 Task: Select the es2015 option in the target.
Action: Mouse moved to (23, 682)
Screenshot: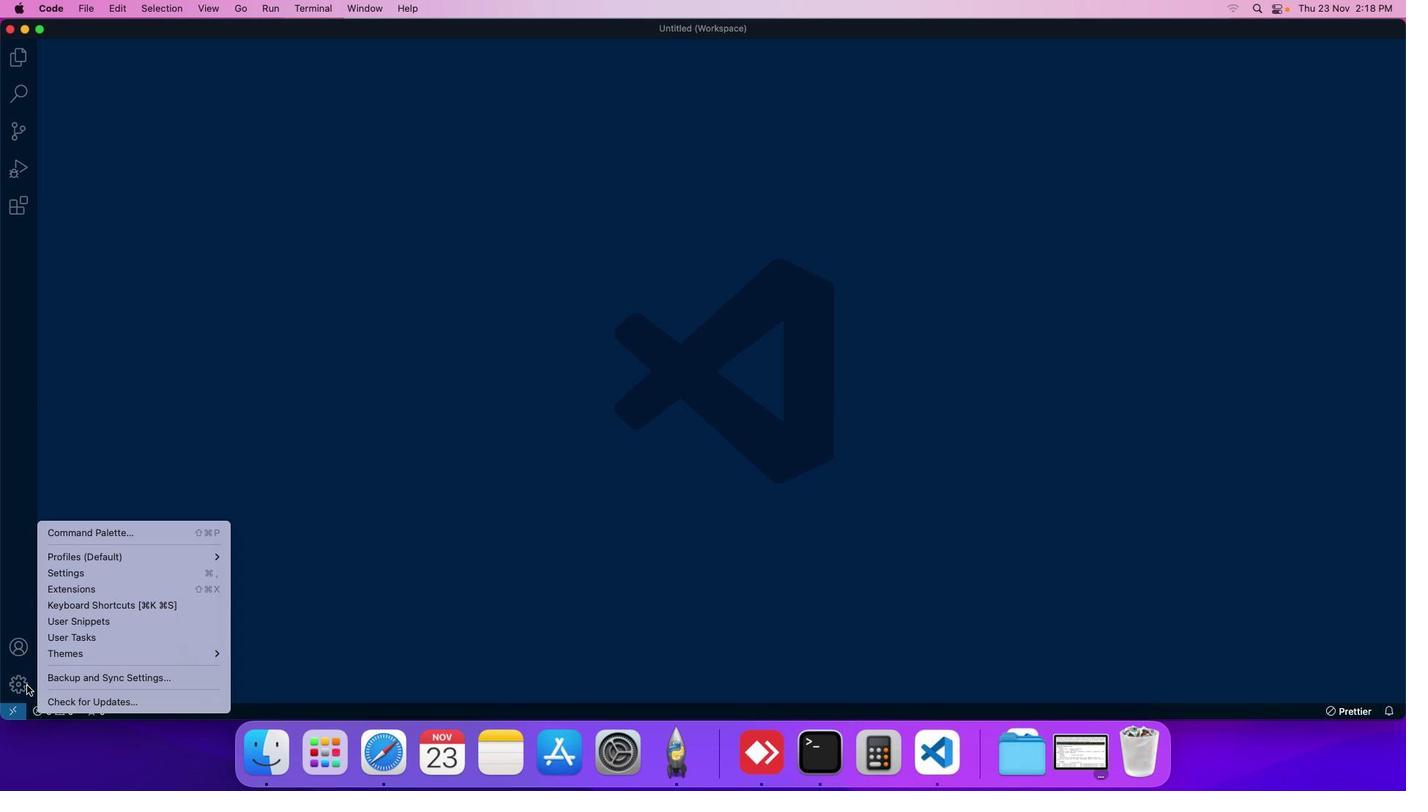
Action: Mouse pressed left at (23, 682)
Screenshot: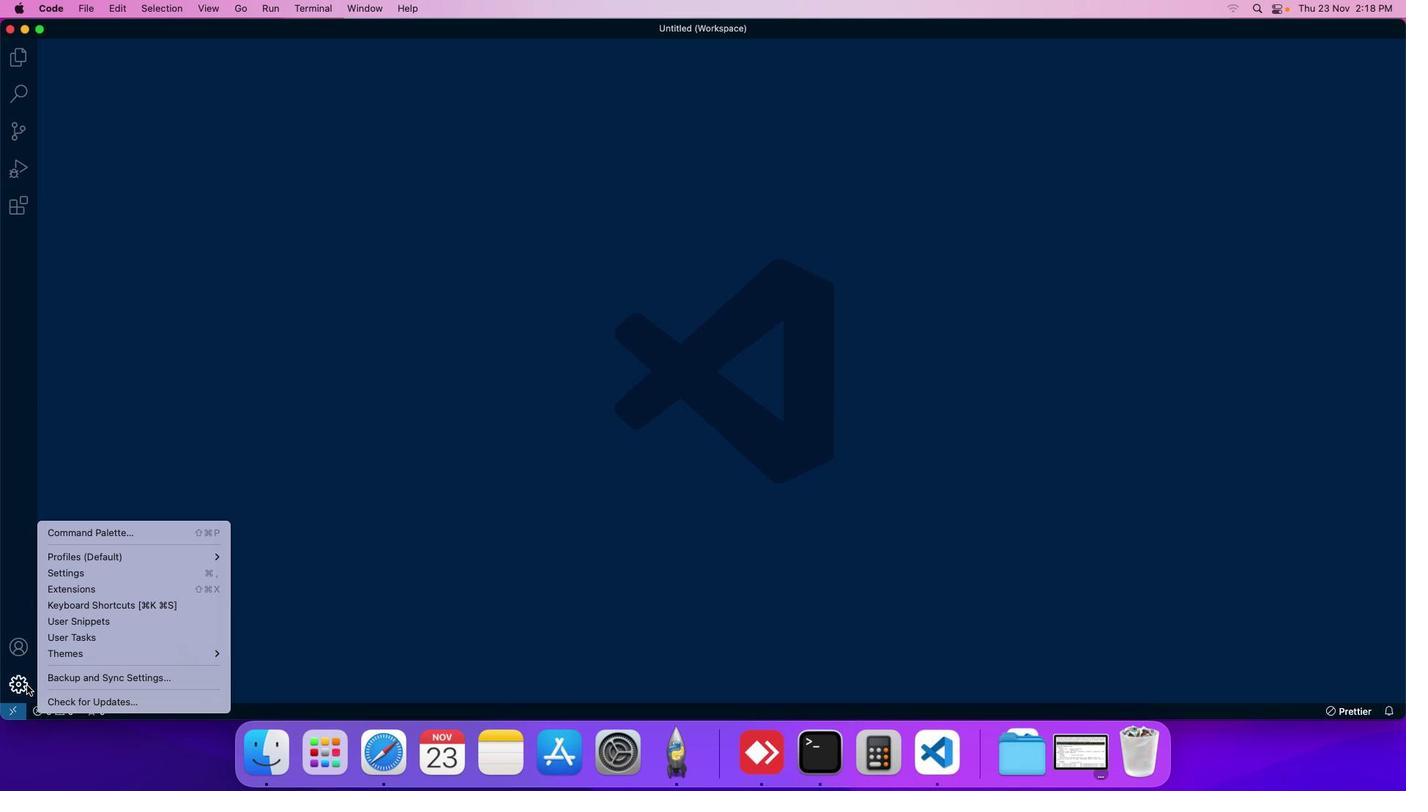 
Action: Mouse moved to (72, 567)
Screenshot: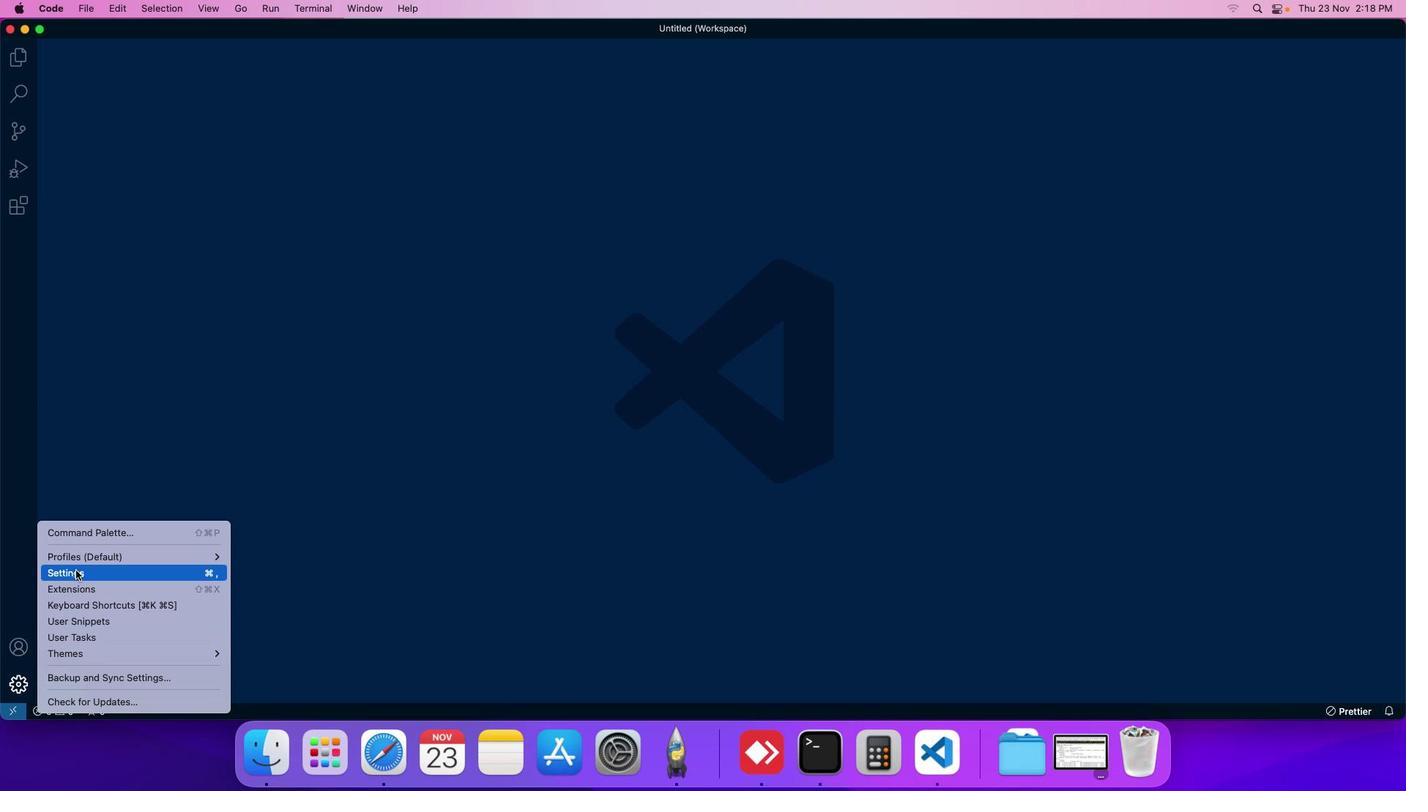 
Action: Mouse pressed left at (72, 567)
Screenshot: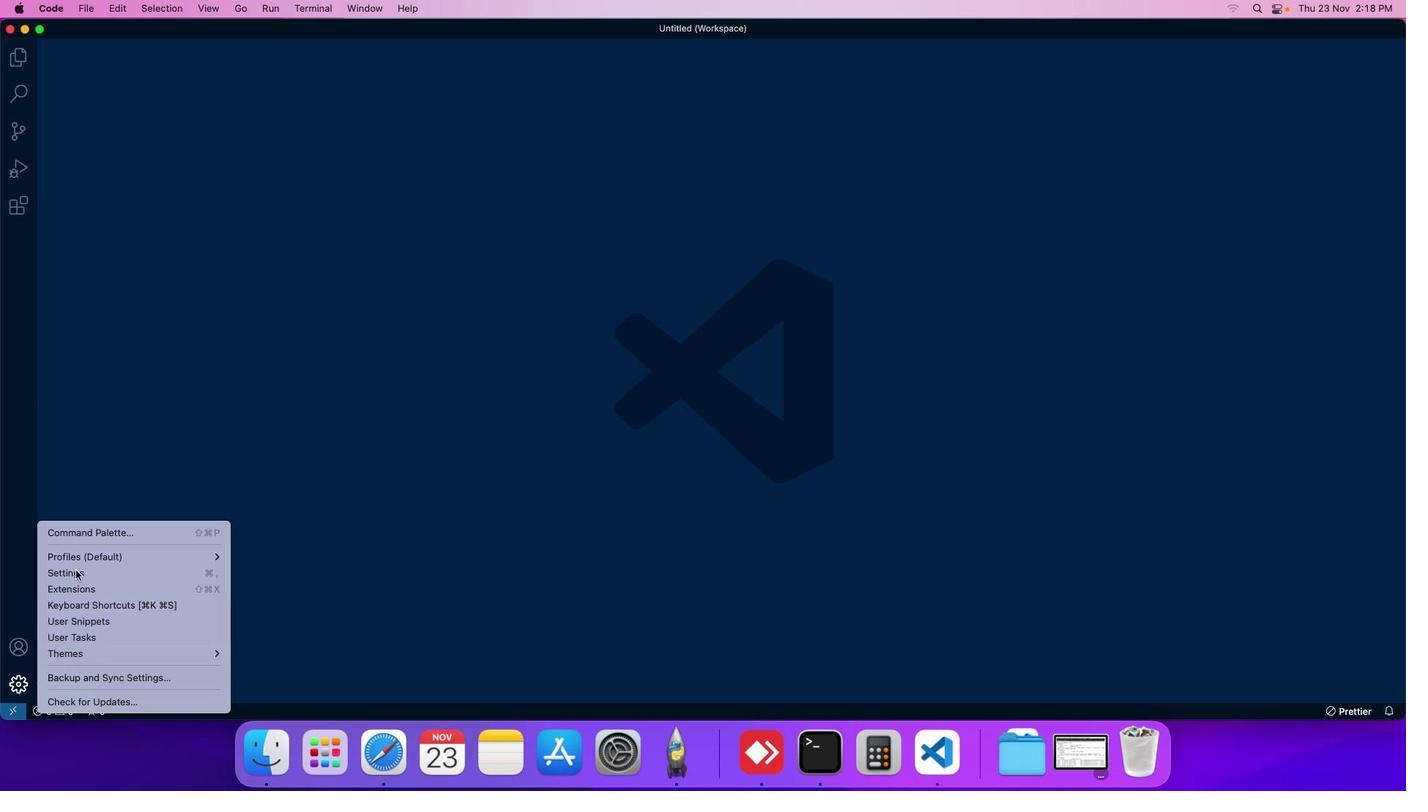 
Action: Mouse moved to (334, 101)
Screenshot: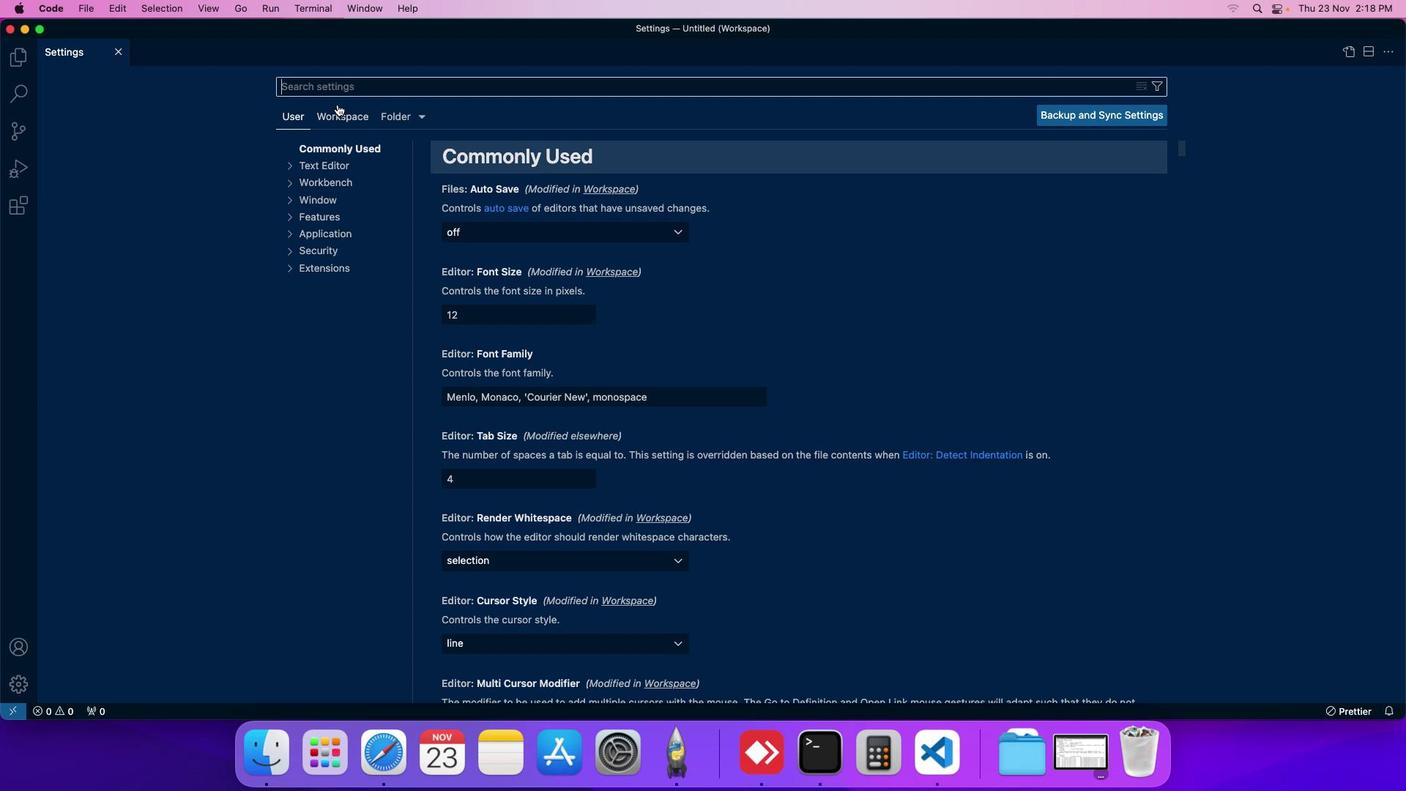 
Action: Mouse pressed left at (334, 101)
Screenshot: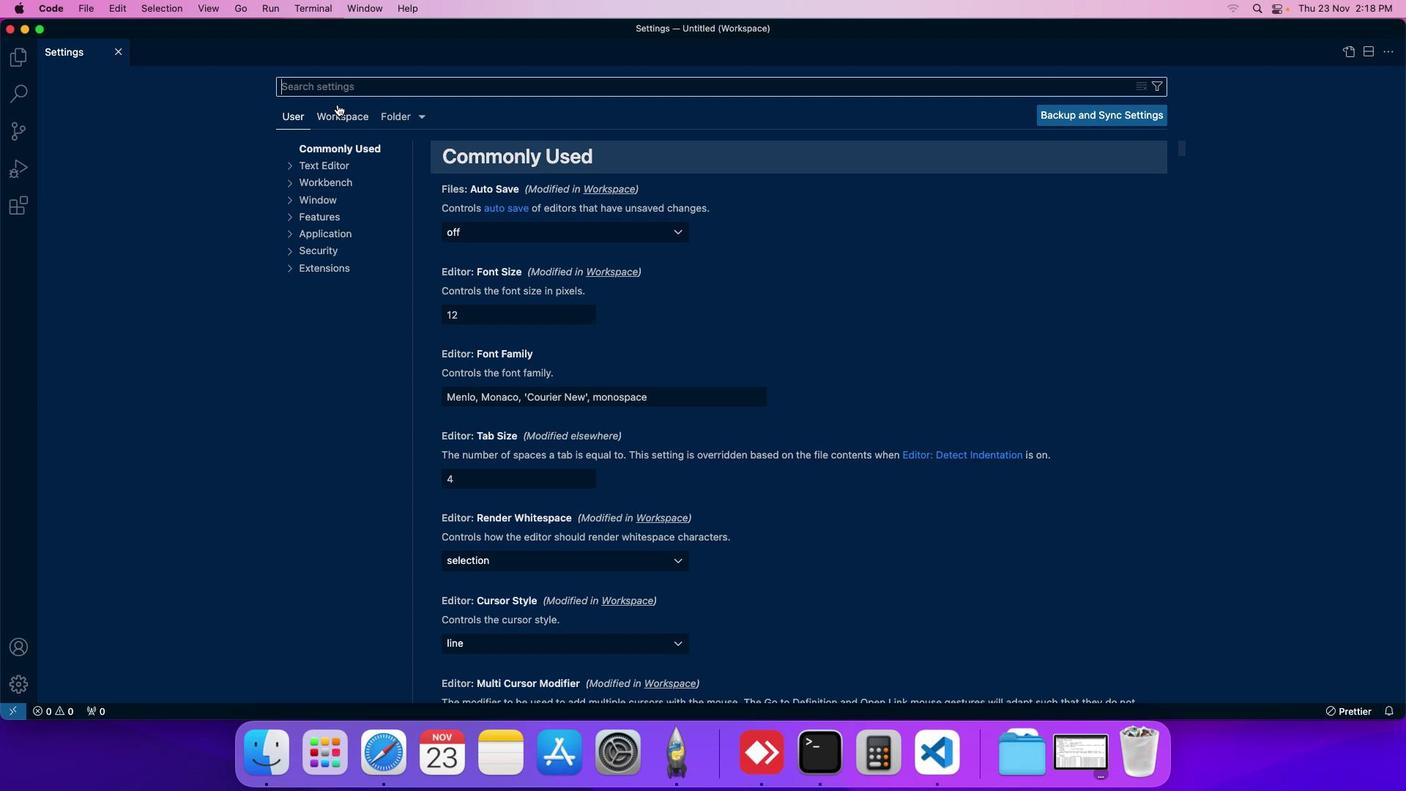 
Action: Mouse moved to (320, 246)
Screenshot: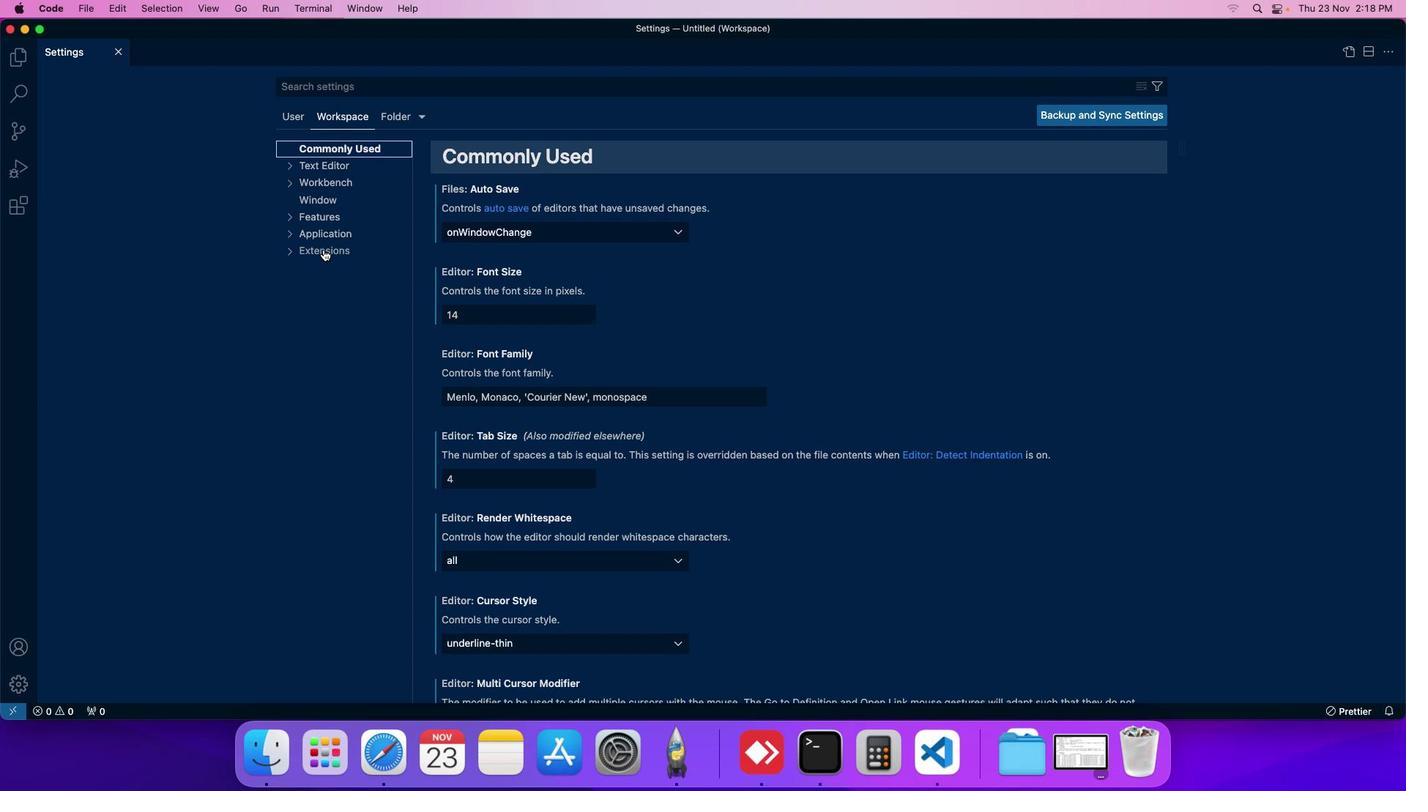 
Action: Mouse pressed left at (320, 246)
Screenshot: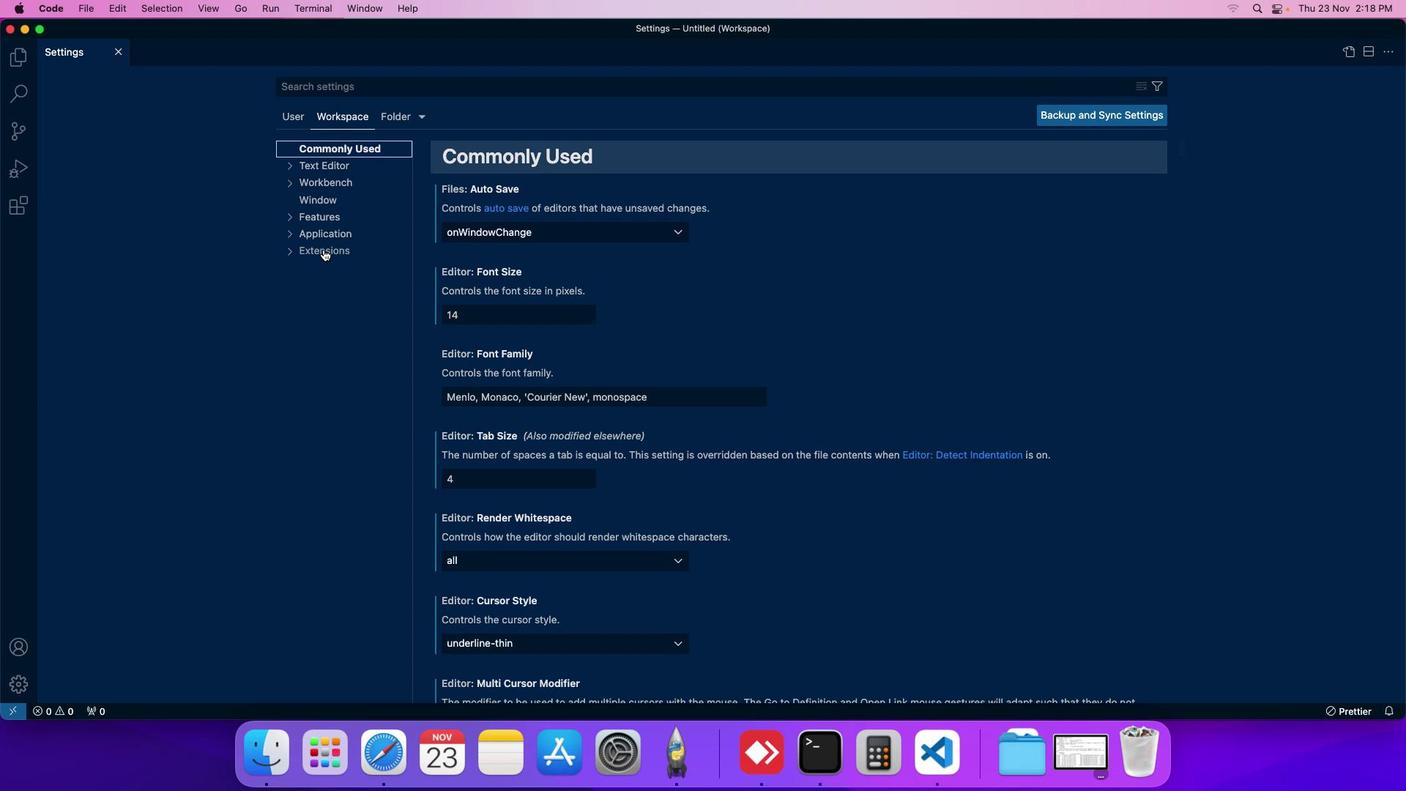 
Action: Mouse moved to (331, 621)
Screenshot: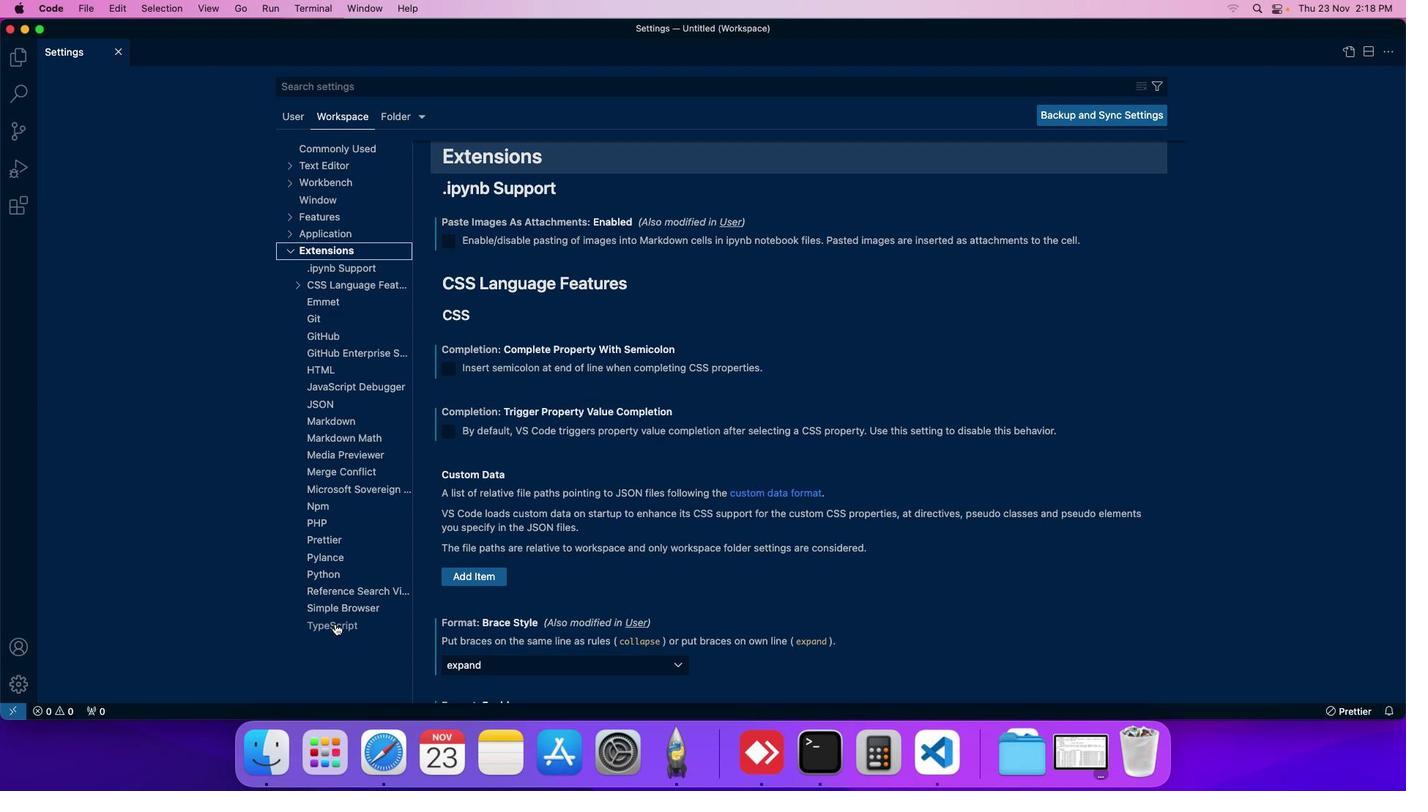 
Action: Mouse pressed left at (331, 621)
Screenshot: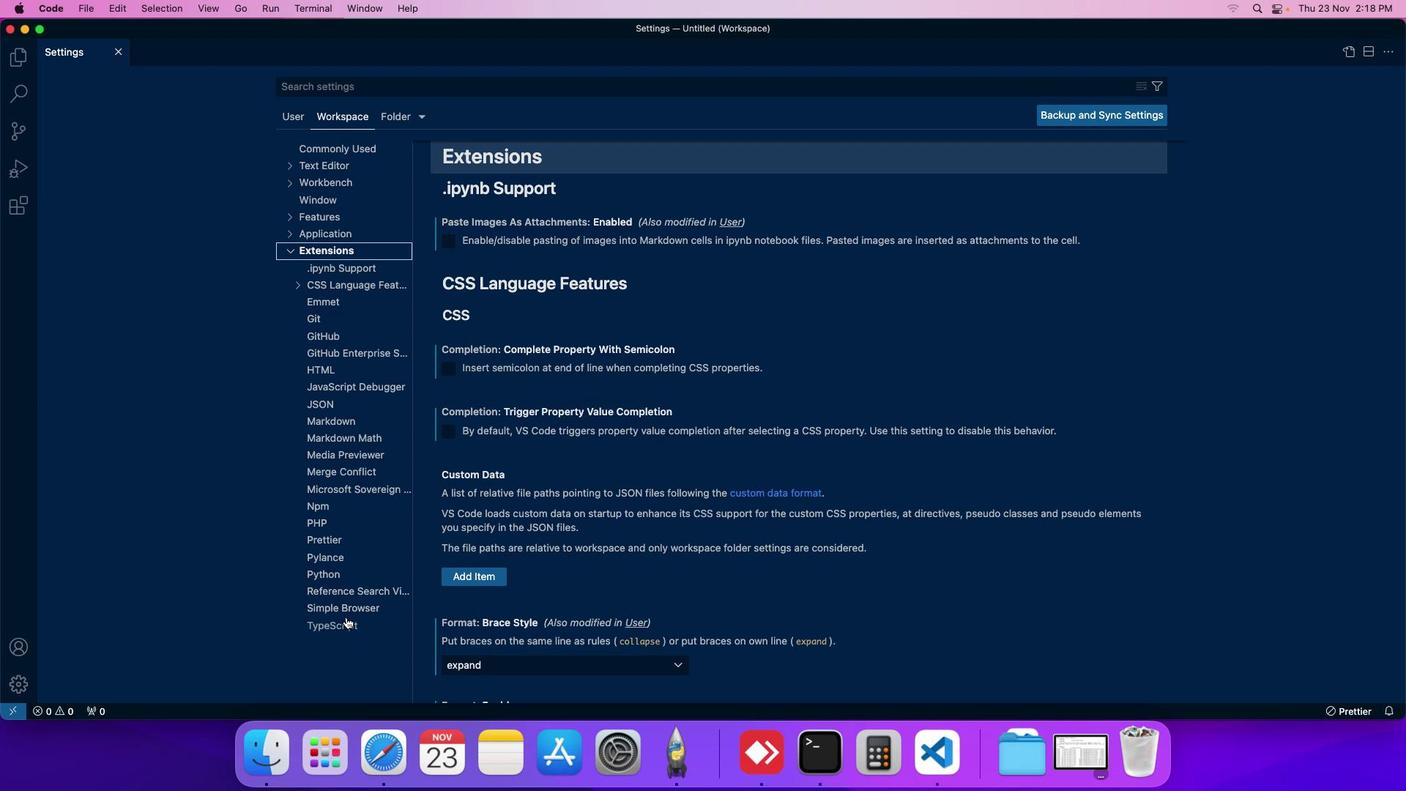 
Action: Mouse moved to (504, 596)
Screenshot: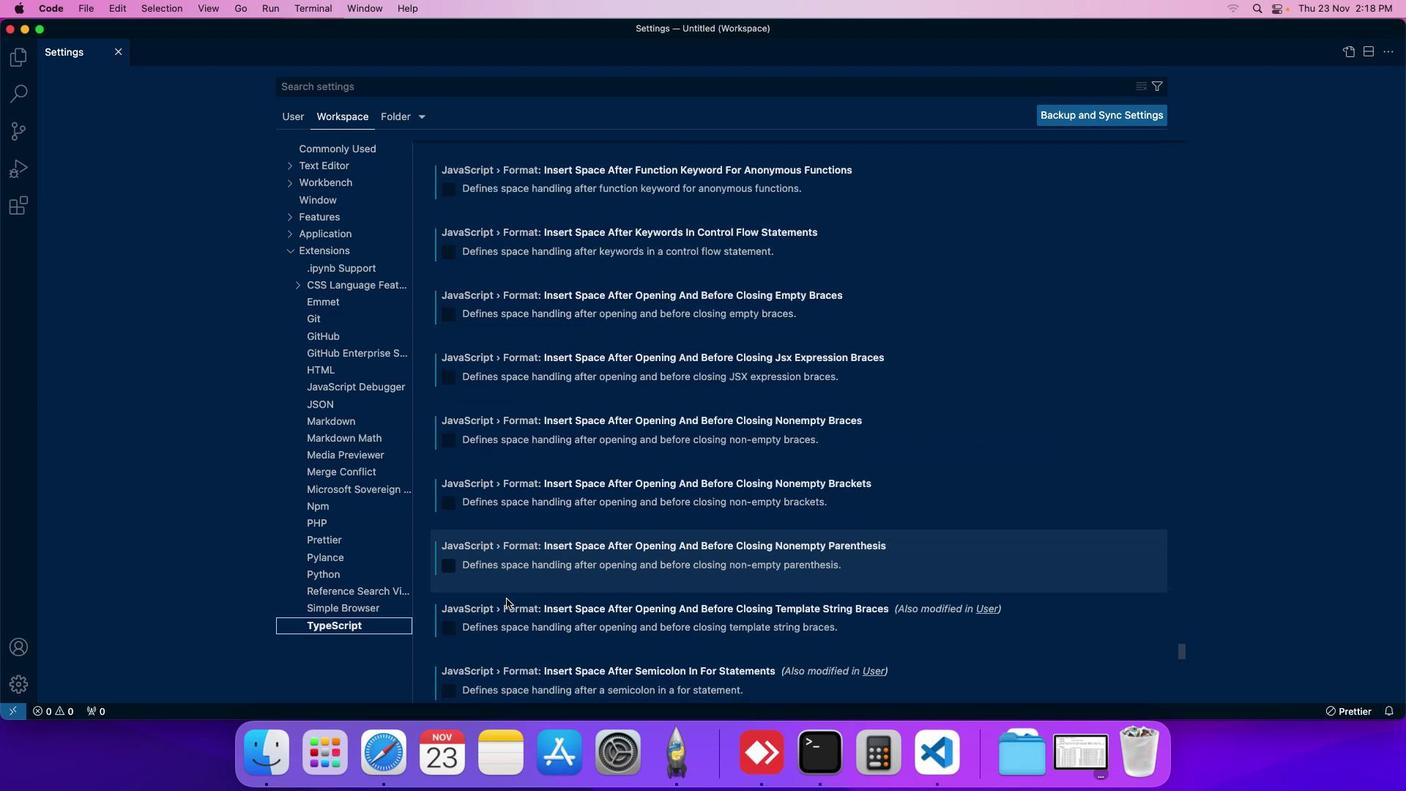 
Action: Mouse scrolled (504, 596) with delta (-2, -2)
Screenshot: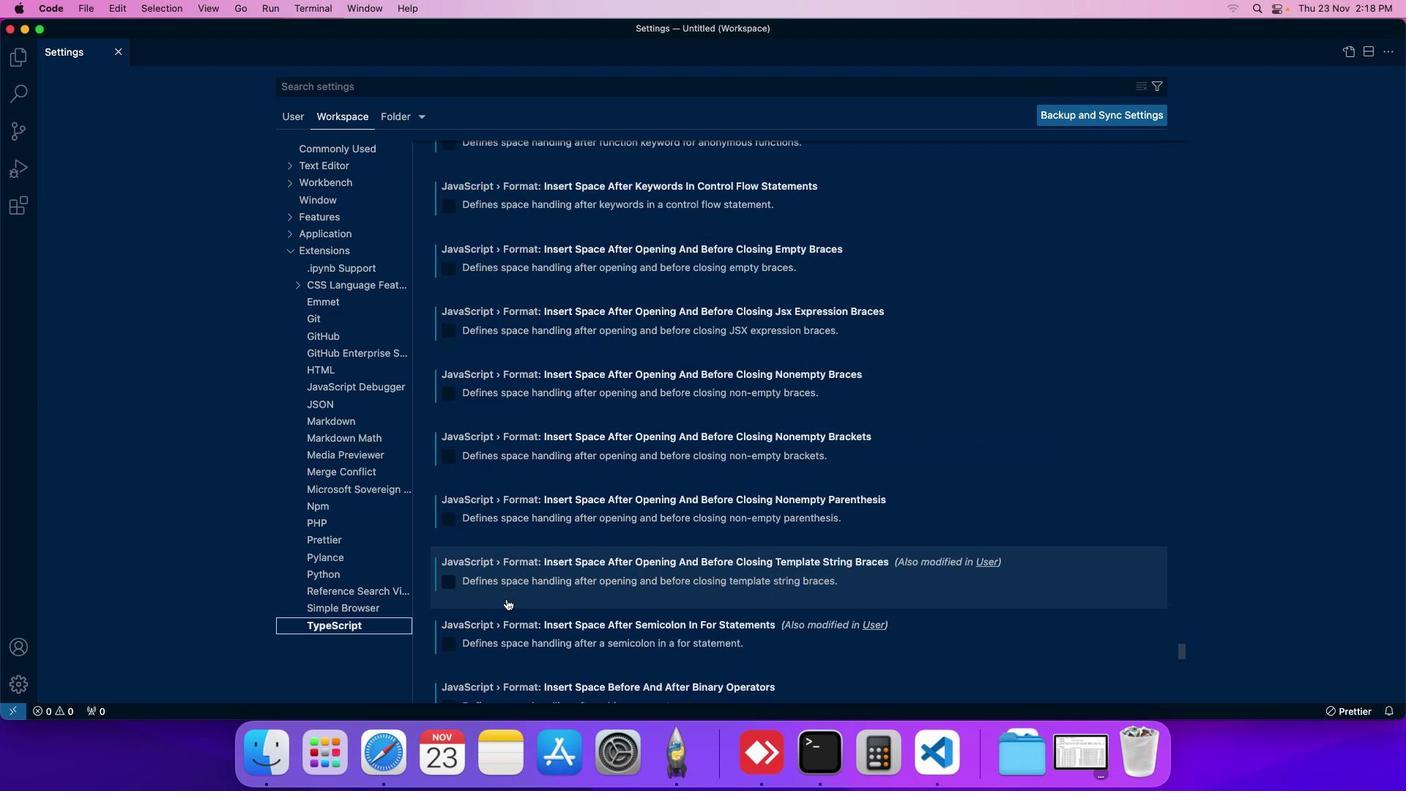 
Action: Mouse moved to (504, 595)
Screenshot: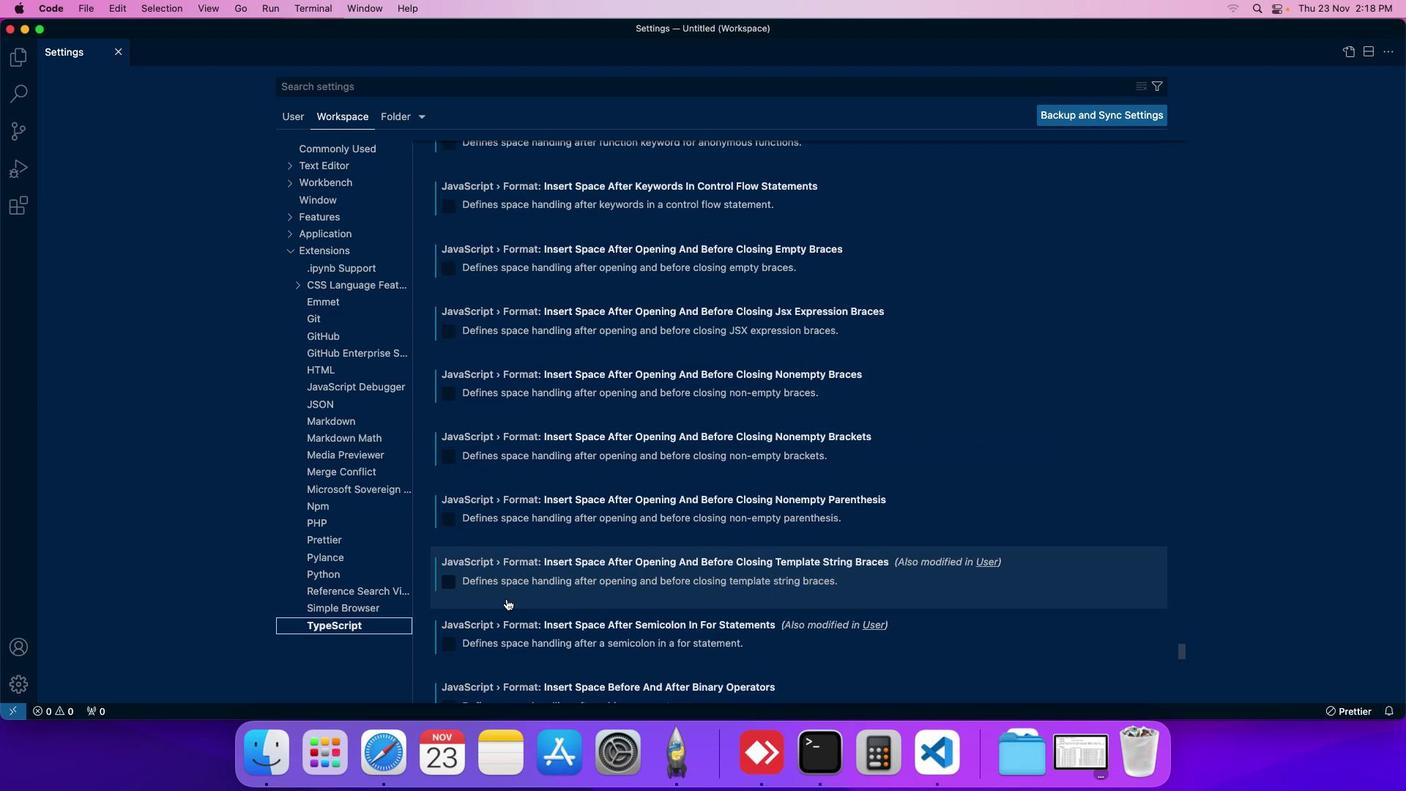 
Action: Mouse scrolled (504, 595) with delta (-2, -2)
Screenshot: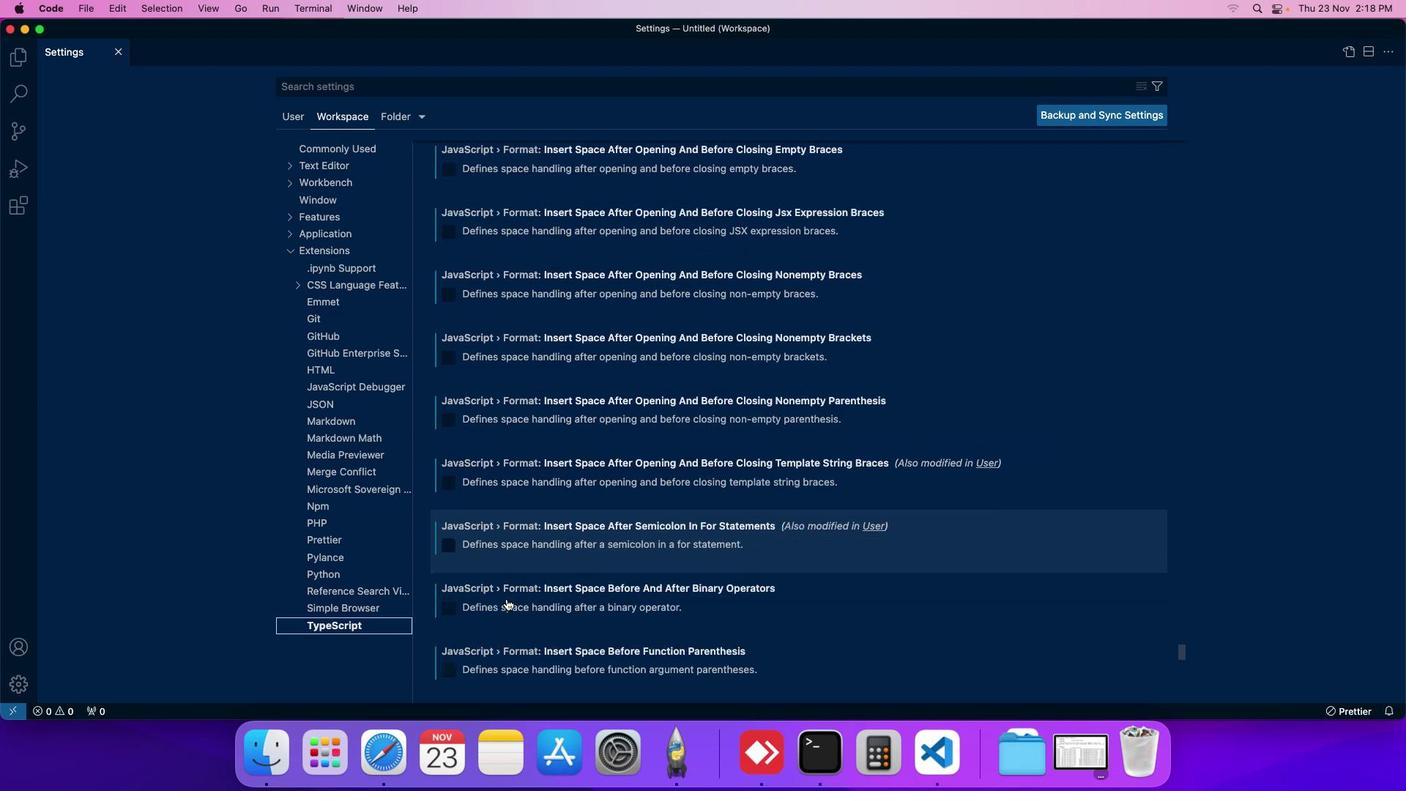 
Action: Mouse scrolled (504, 595) with delta (-2, -2)
Screenshot: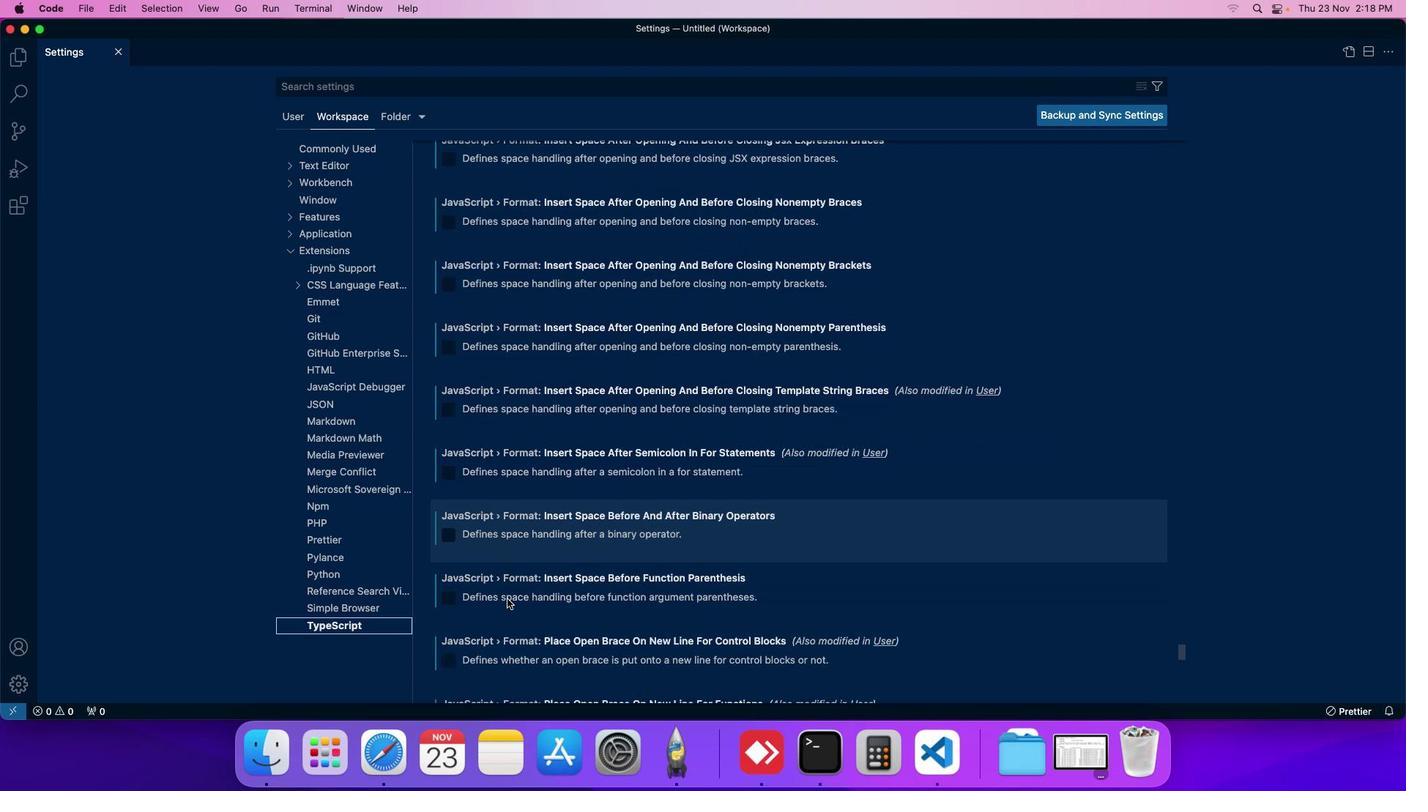 
Action: Mouse moved to (504, 594)
Screenshot: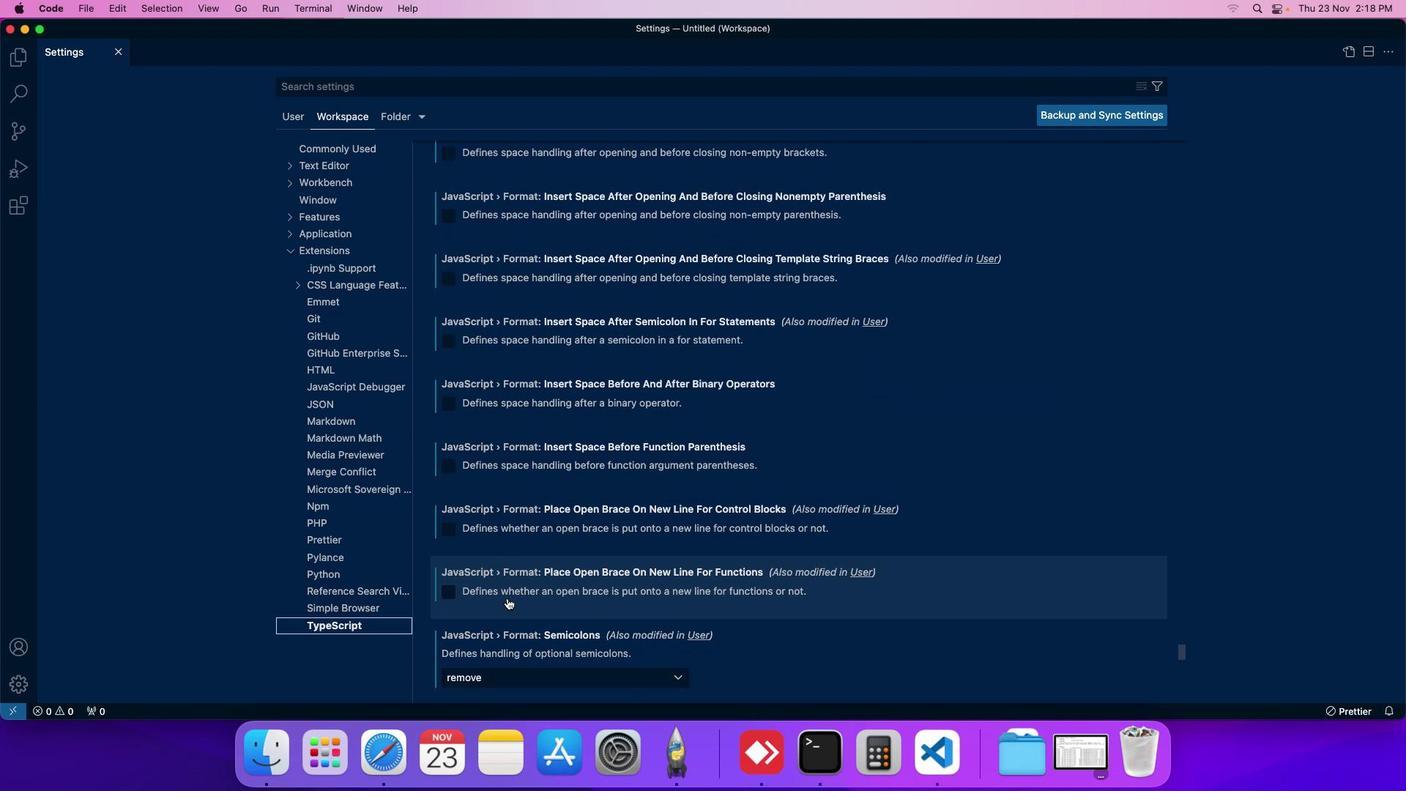 
Action: Mouse scrolled (504, 594) with delta (-2, -2)
Screenshot: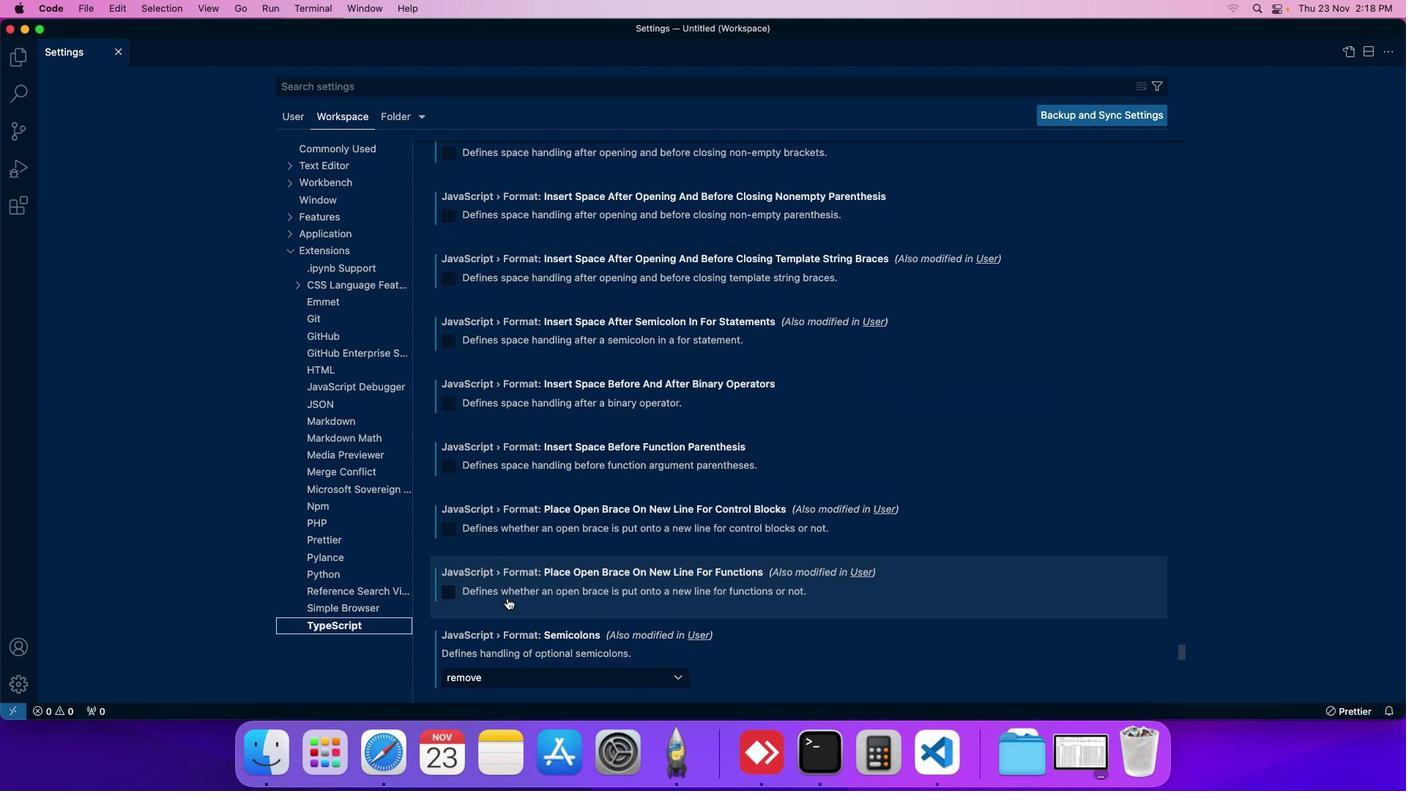 
Action: Mouse moved to (504, 594)
Screenshot: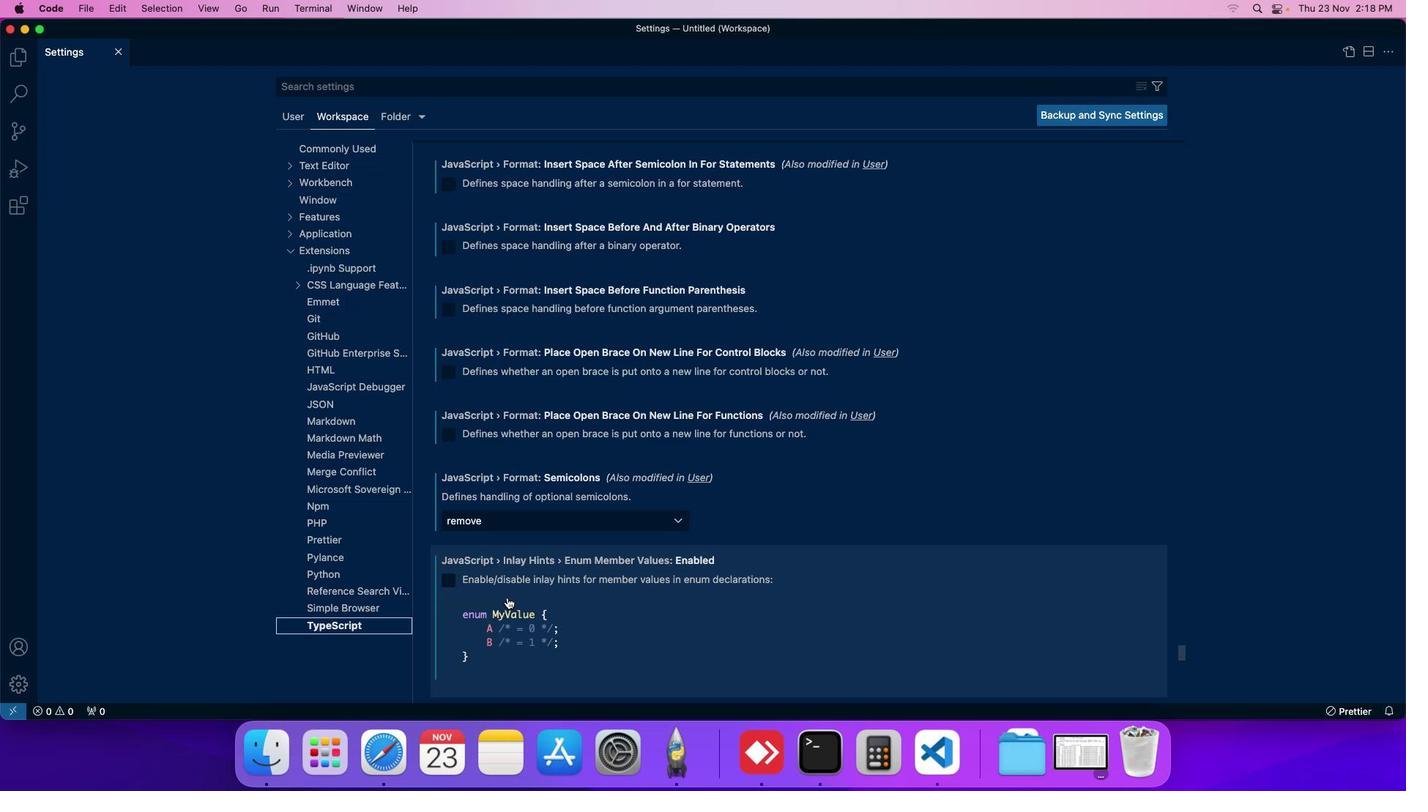 
Action: Mouse scrolled (504, 594) with delta (-2, -2)
Screenshot: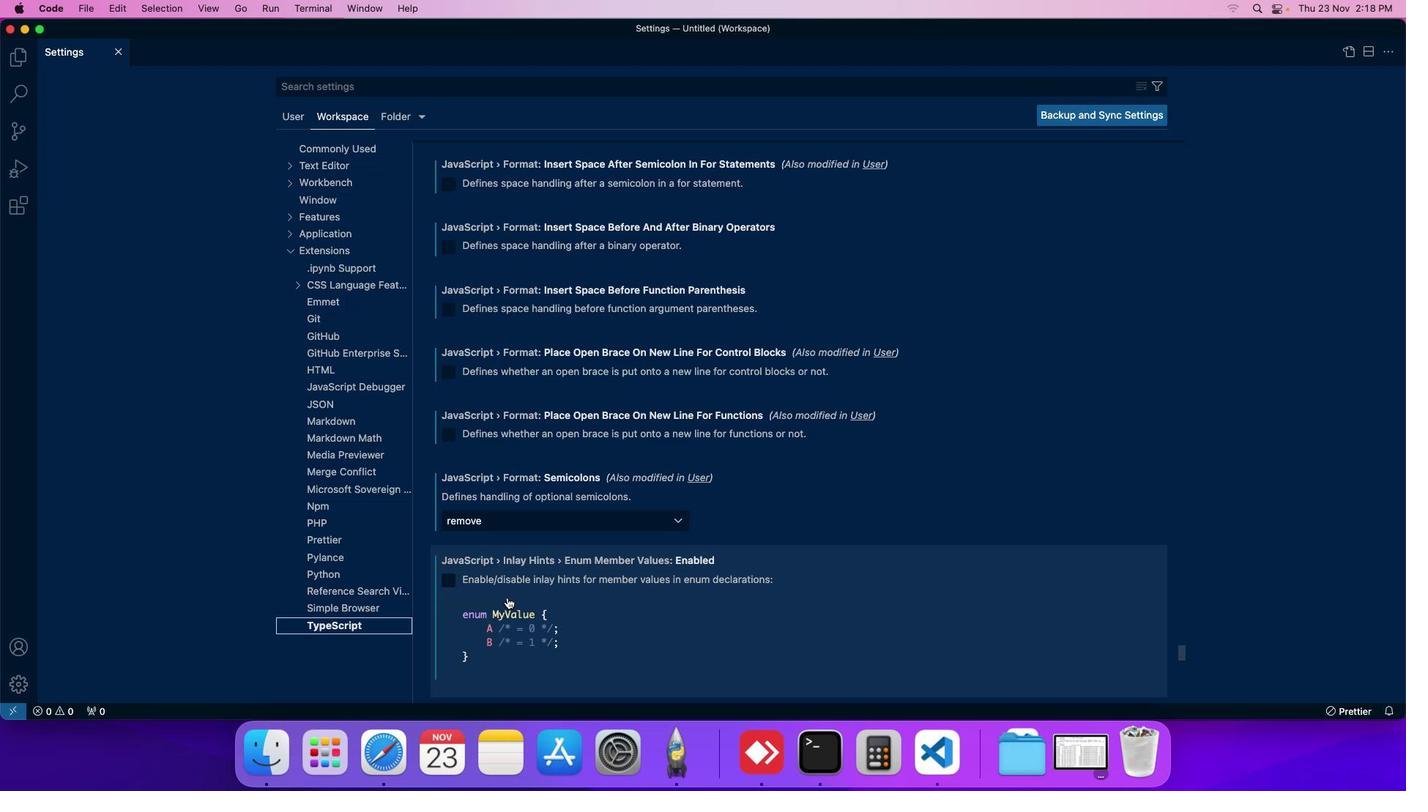 
Action: Mouse moved to (504, 594)
Screenshot: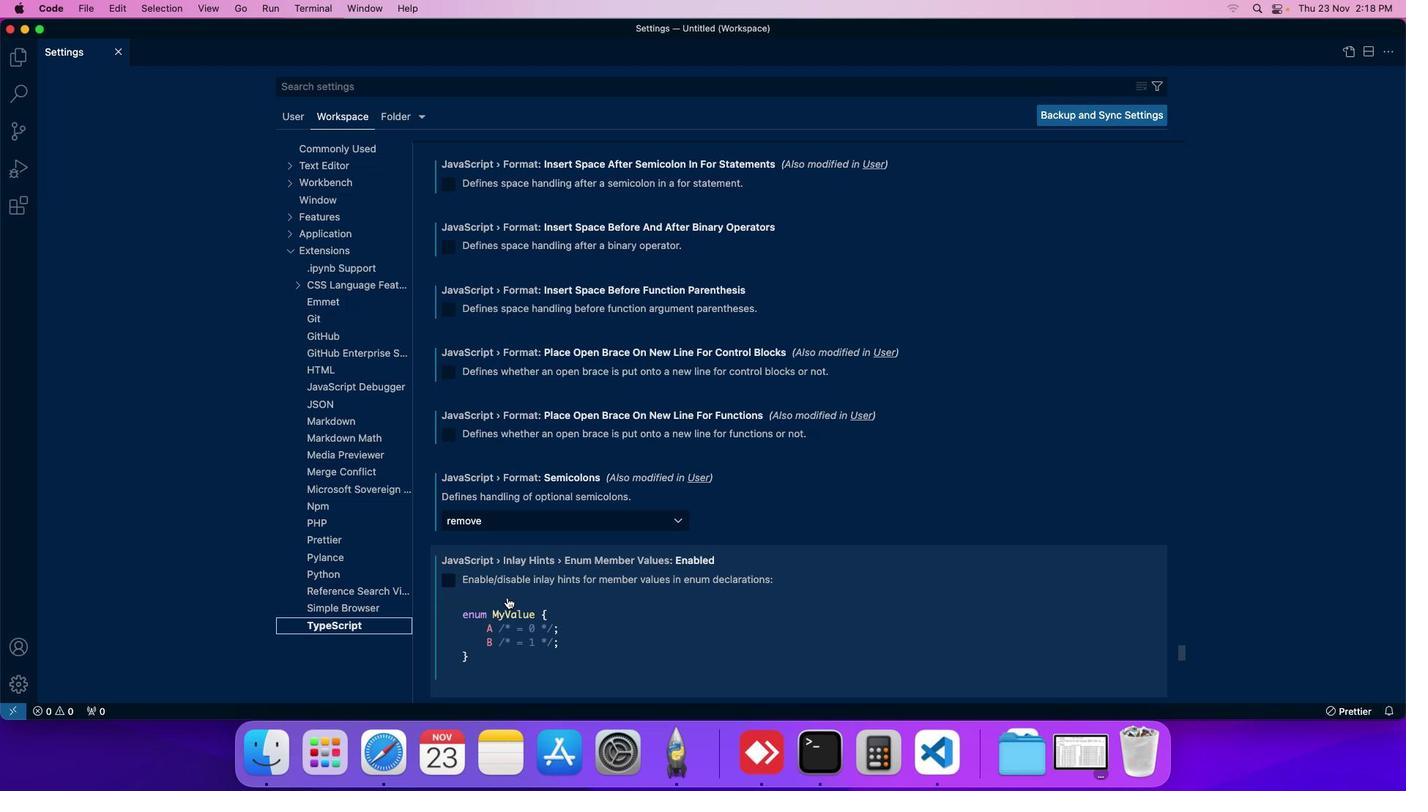 
Action: Mouse scrolled (504, 594) with delta (-2, -2)
Screenshot: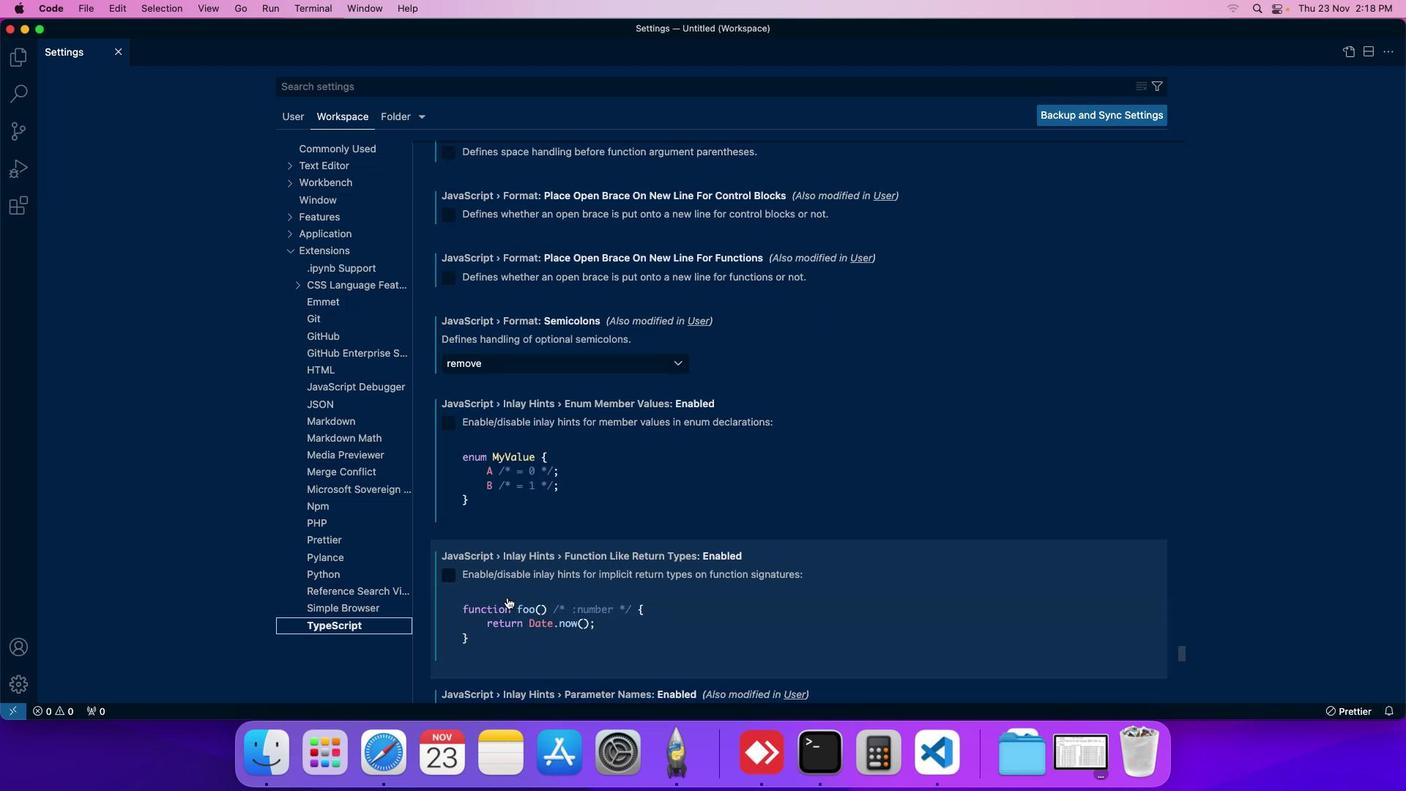 
Action: Mouse scrolled (504, 594) with delta (-2, -2)
Screenshot: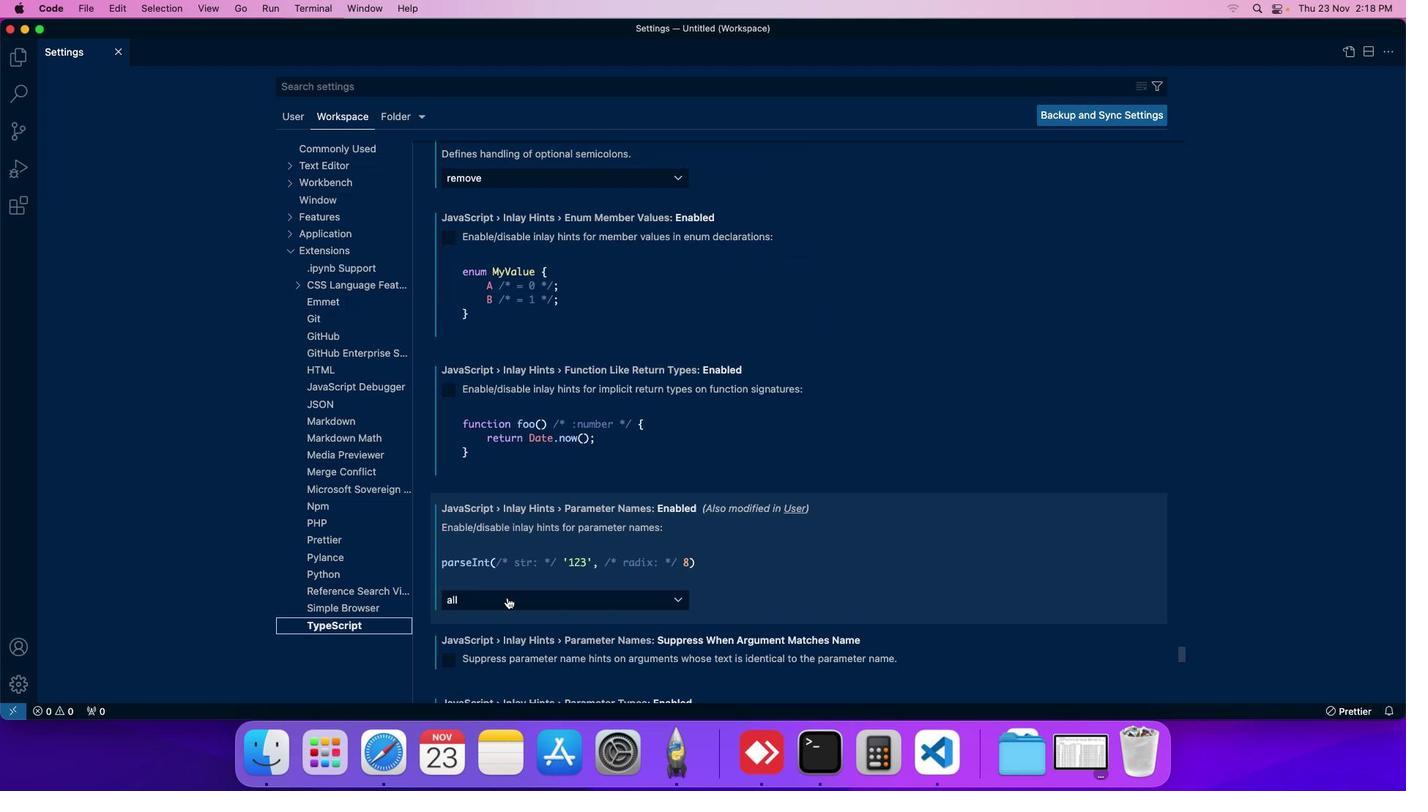 
Action: Mouse scrolled (504, 594) with delta (-2, -2)
Screenshot: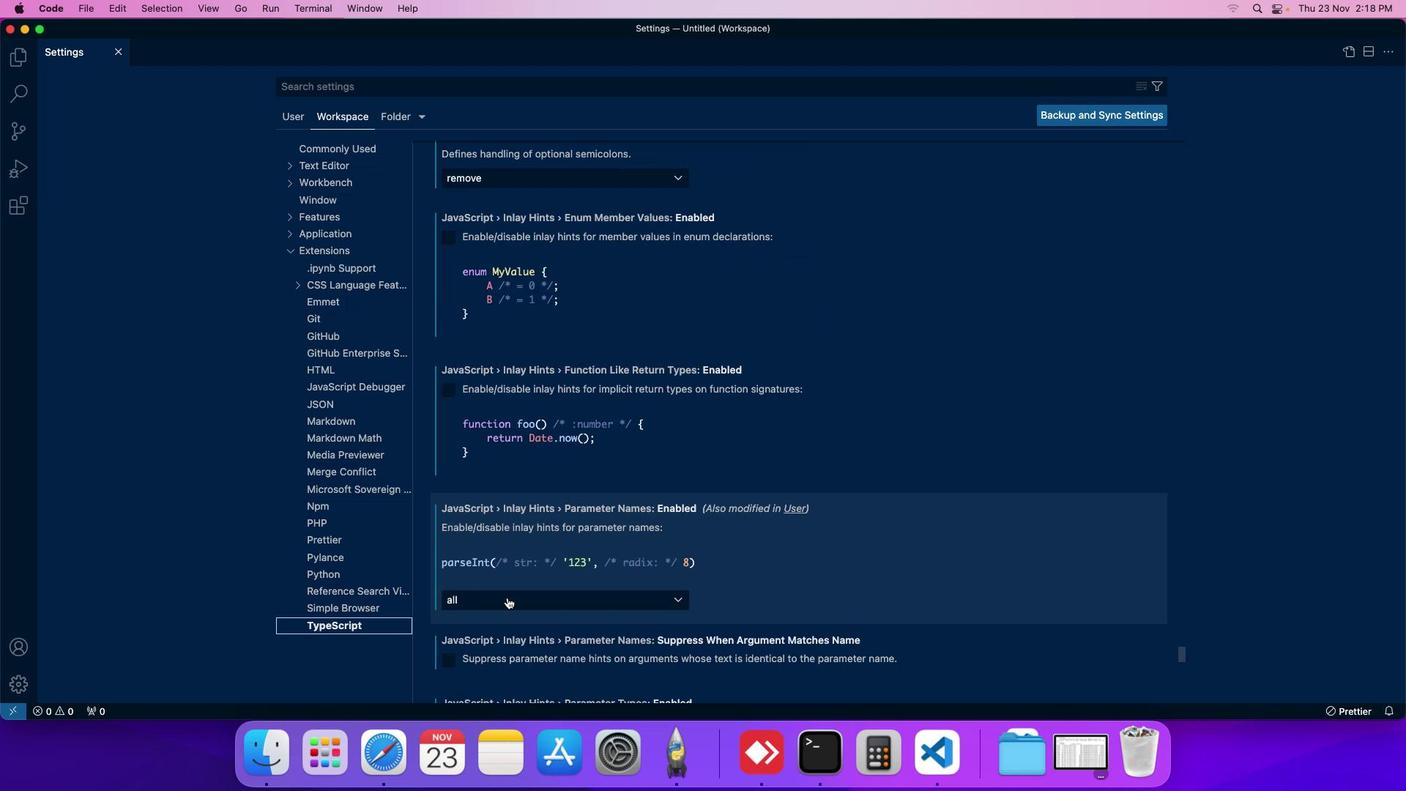 
Action: Mouse scrolled (504, 594) with delta (-2, -2)
Screenshot: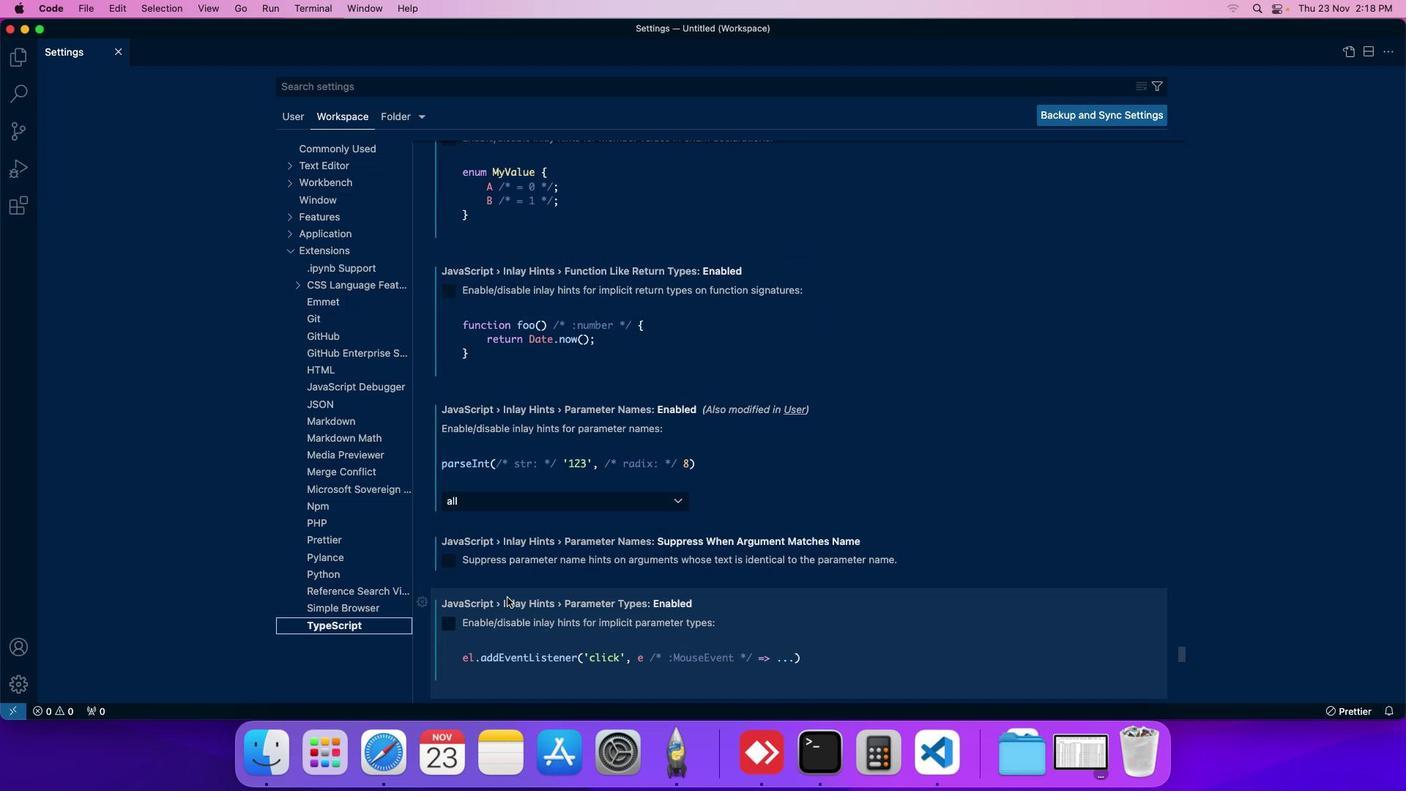 
Action: Mouse scrolled (504, 594) with delta (-2, -2)
Screenshot: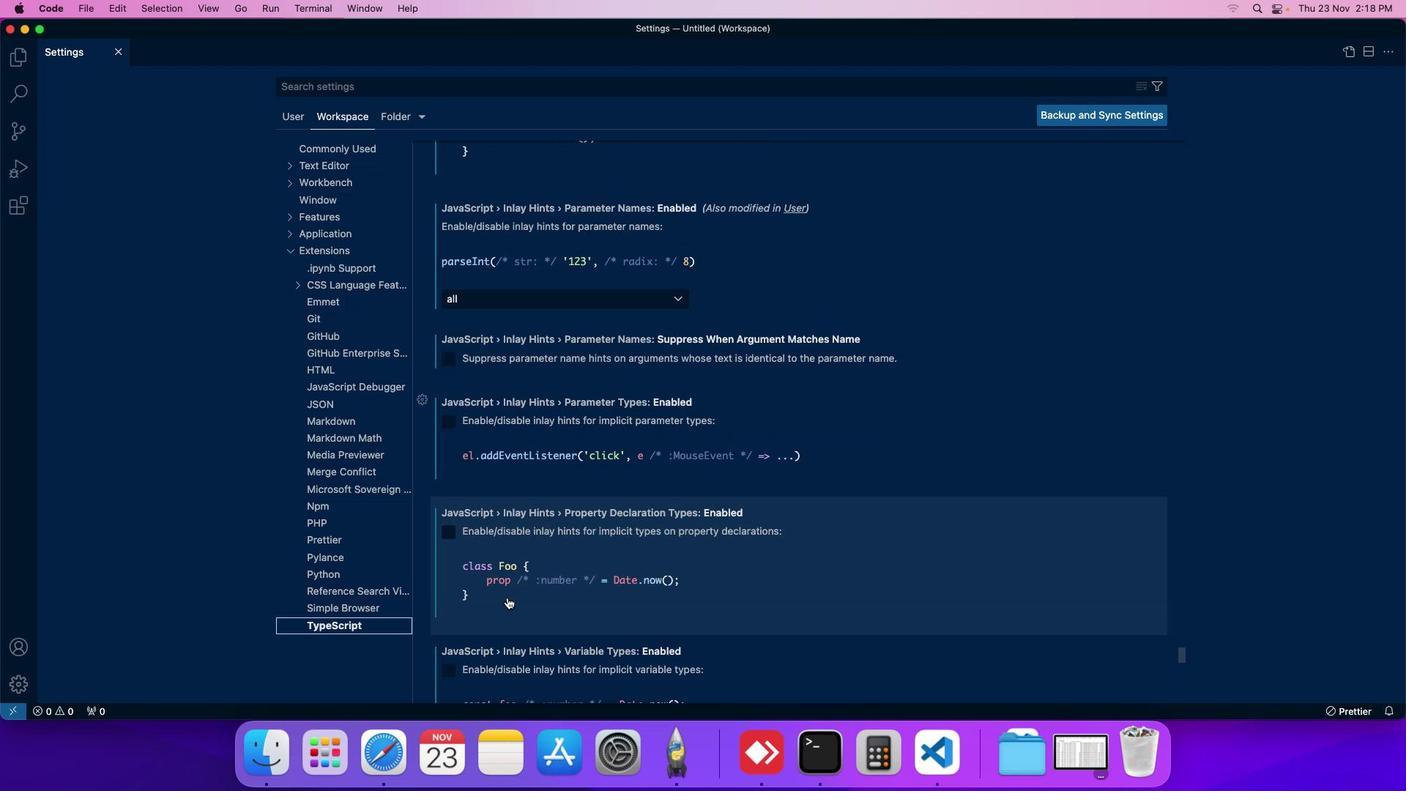 
Action: Mouse scrolled (504, 594) with delta (-2, -2)
Screenshot: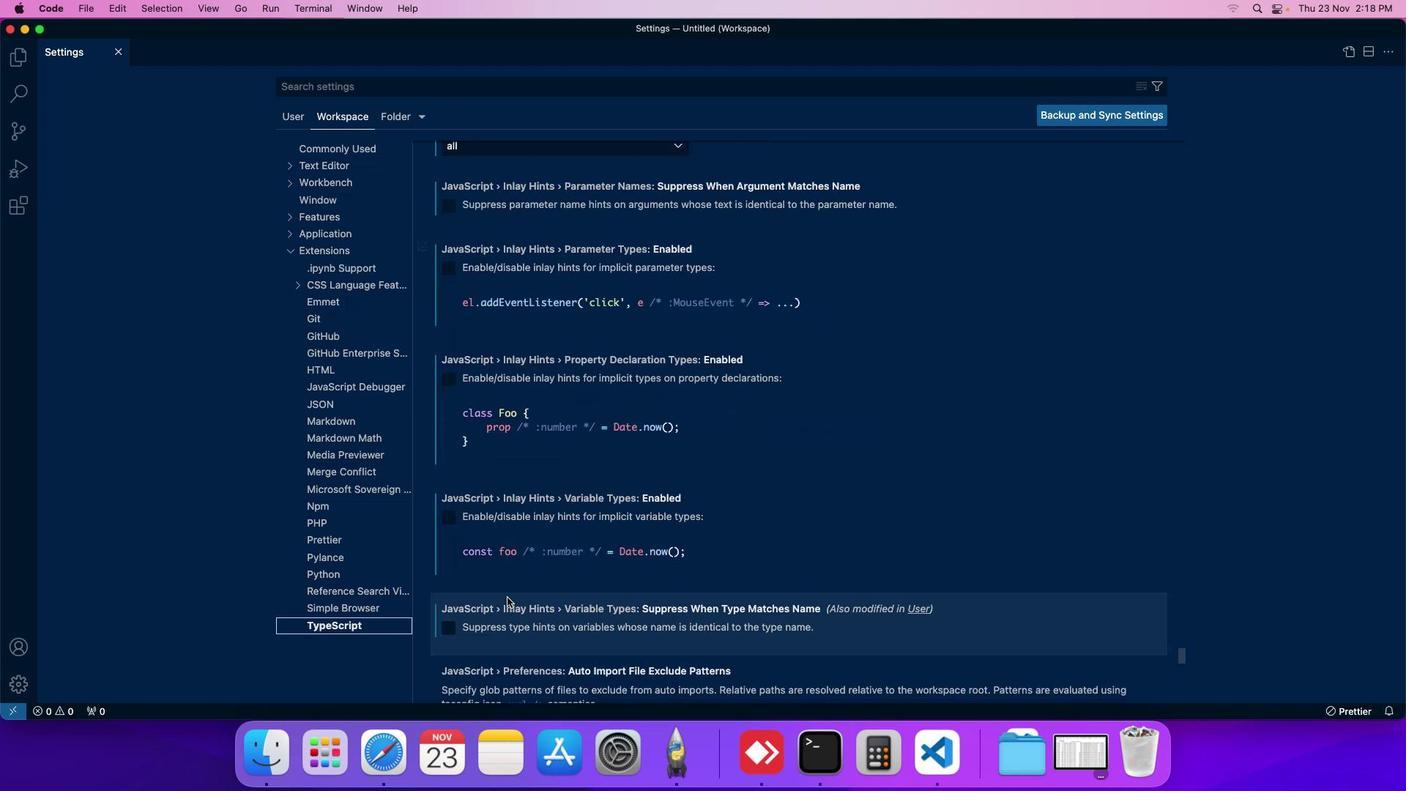 
Action: Mouse moved to (504, 594)
Screenshot: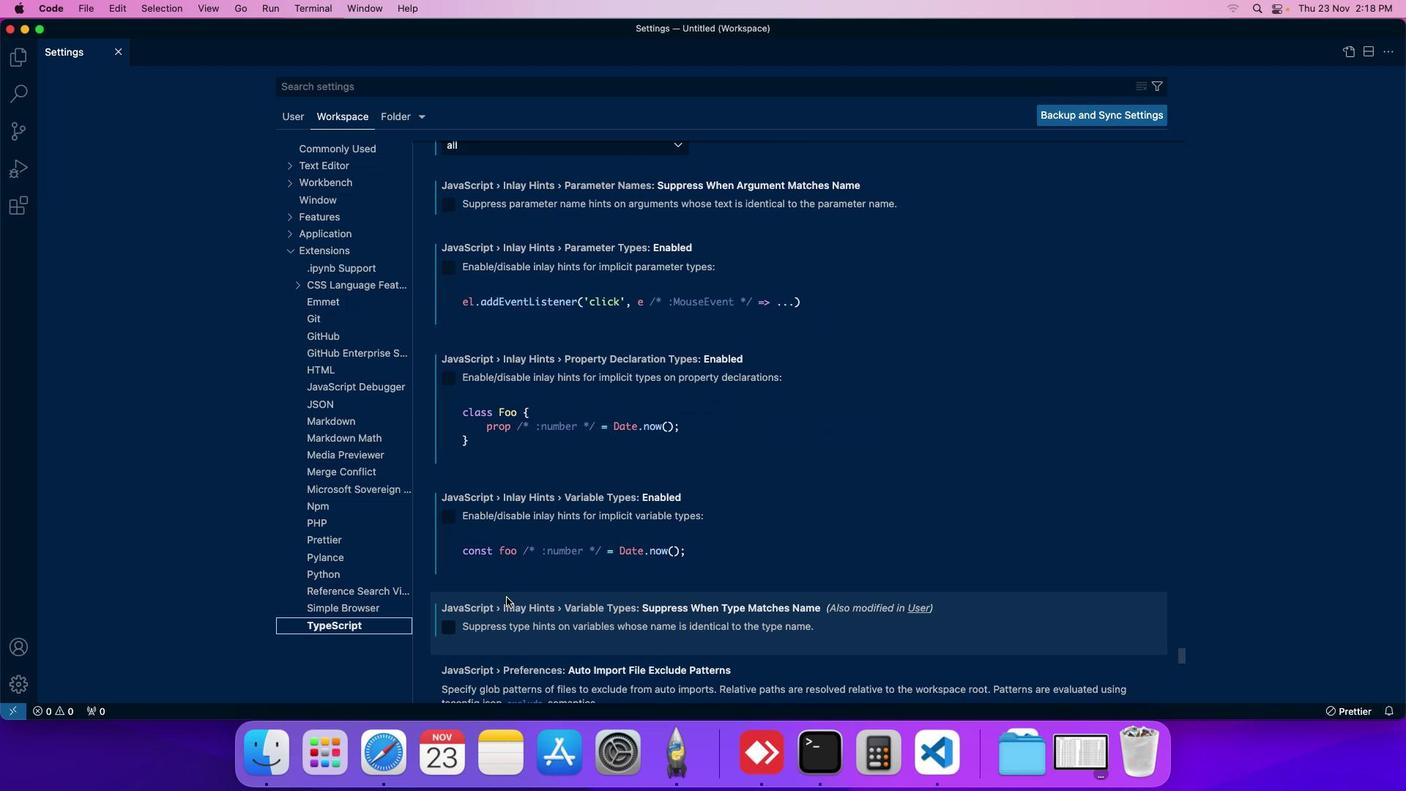
Action: Mouse scrolled (504, 594) with delta (-2, -2)
Screenshot: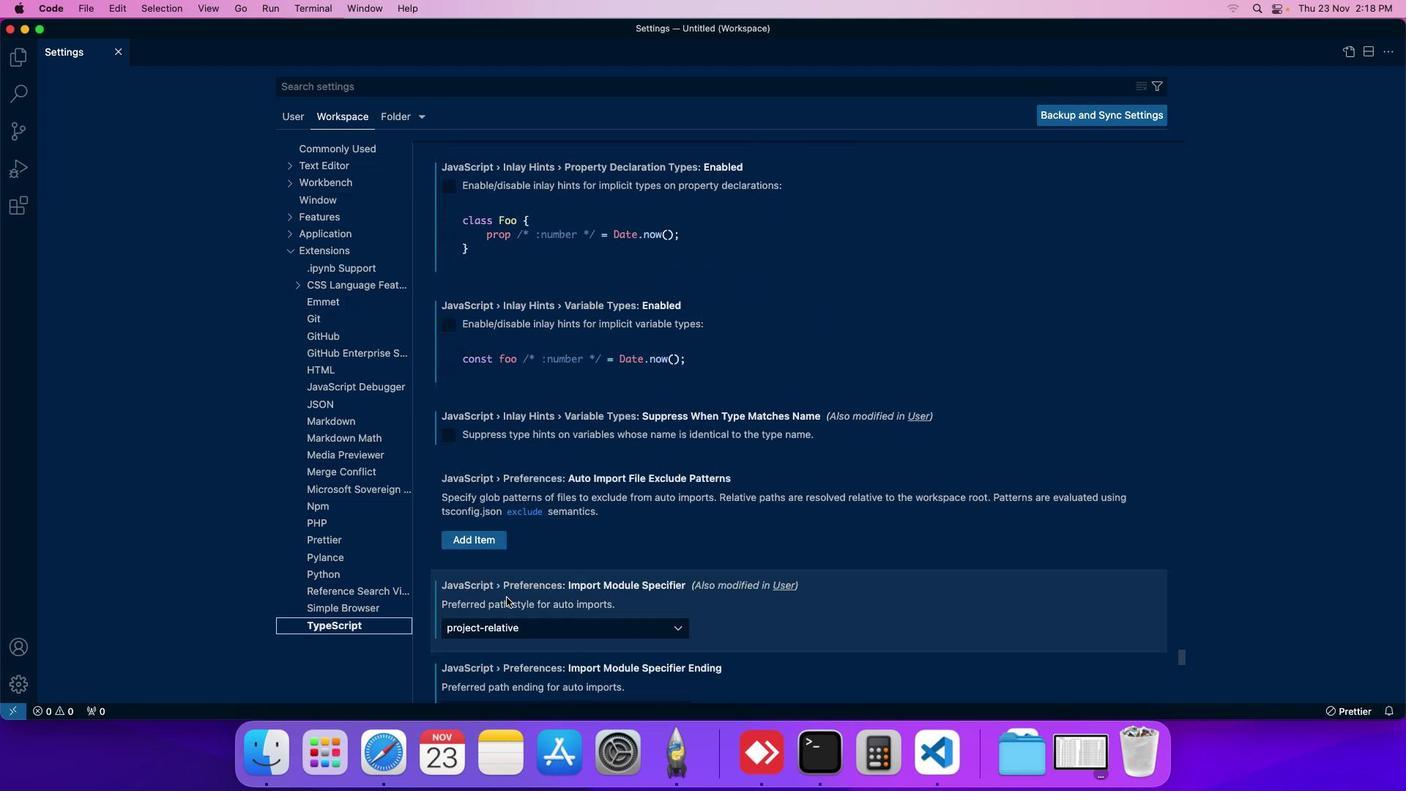
Action: Mouse scrolled (504, 594) with delta (-2, -2)
Screenshot: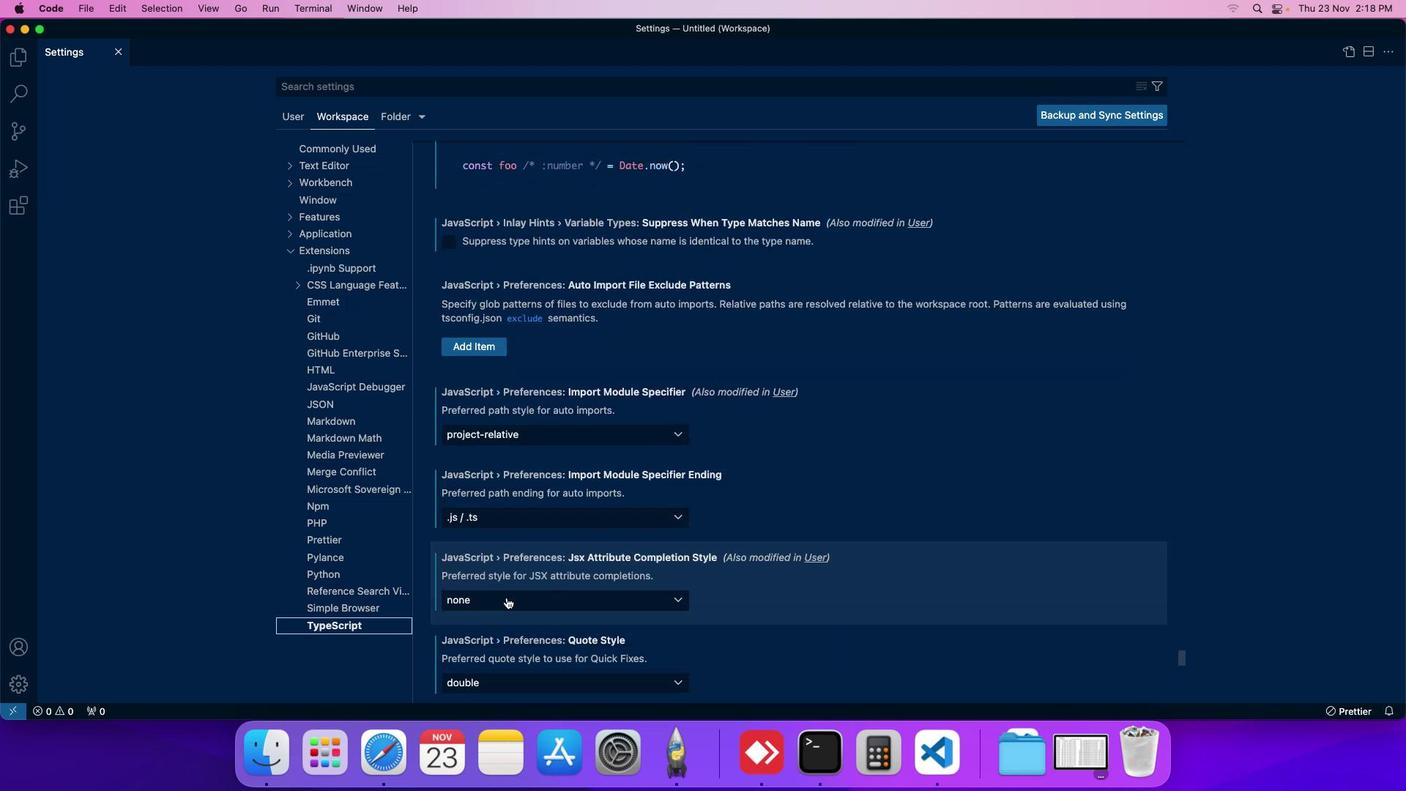
Action: Mouse scrolled (504, 594) with delta (-2, -2)
Screenshot: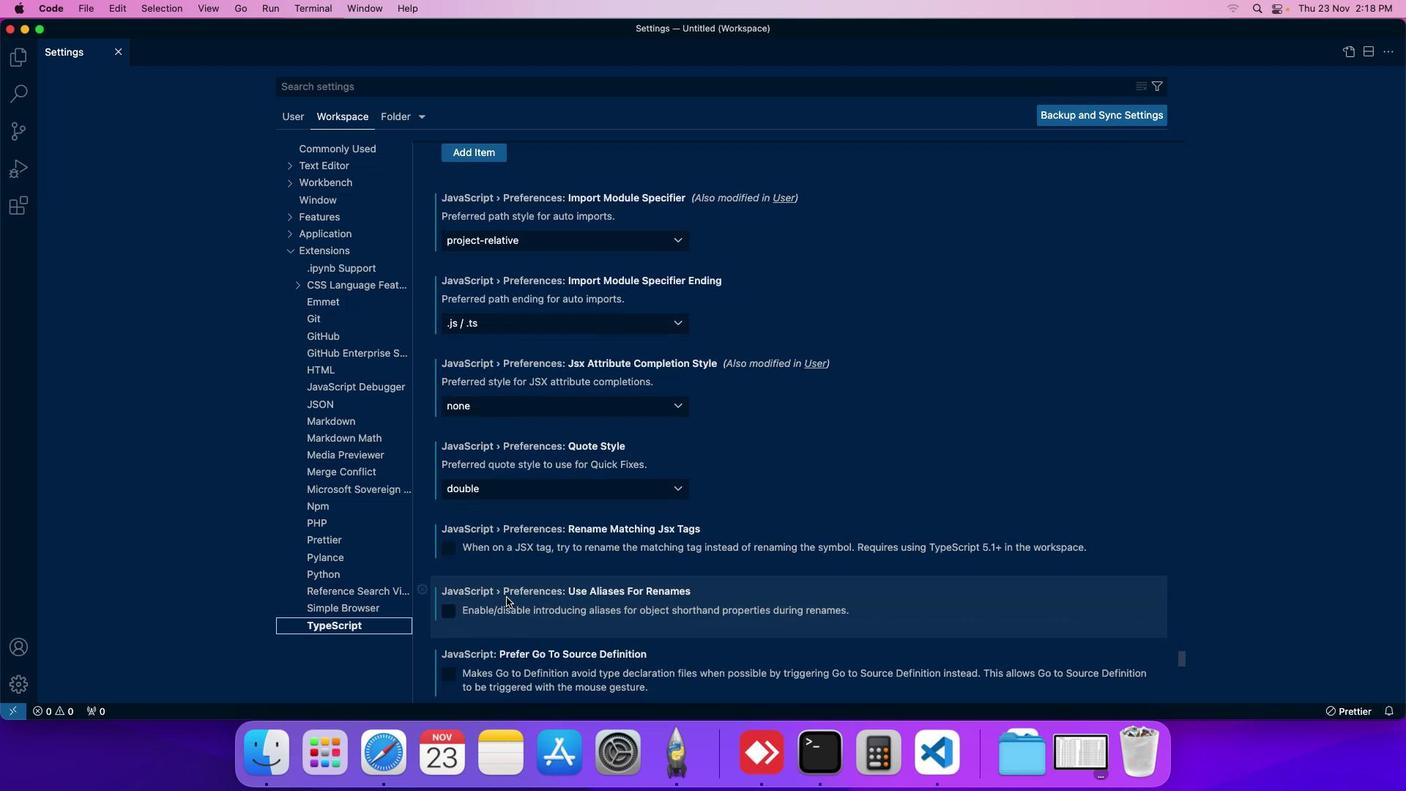 
Action: Mouse scrolled (504, 594) with delta (-2, -2)
Screenshot: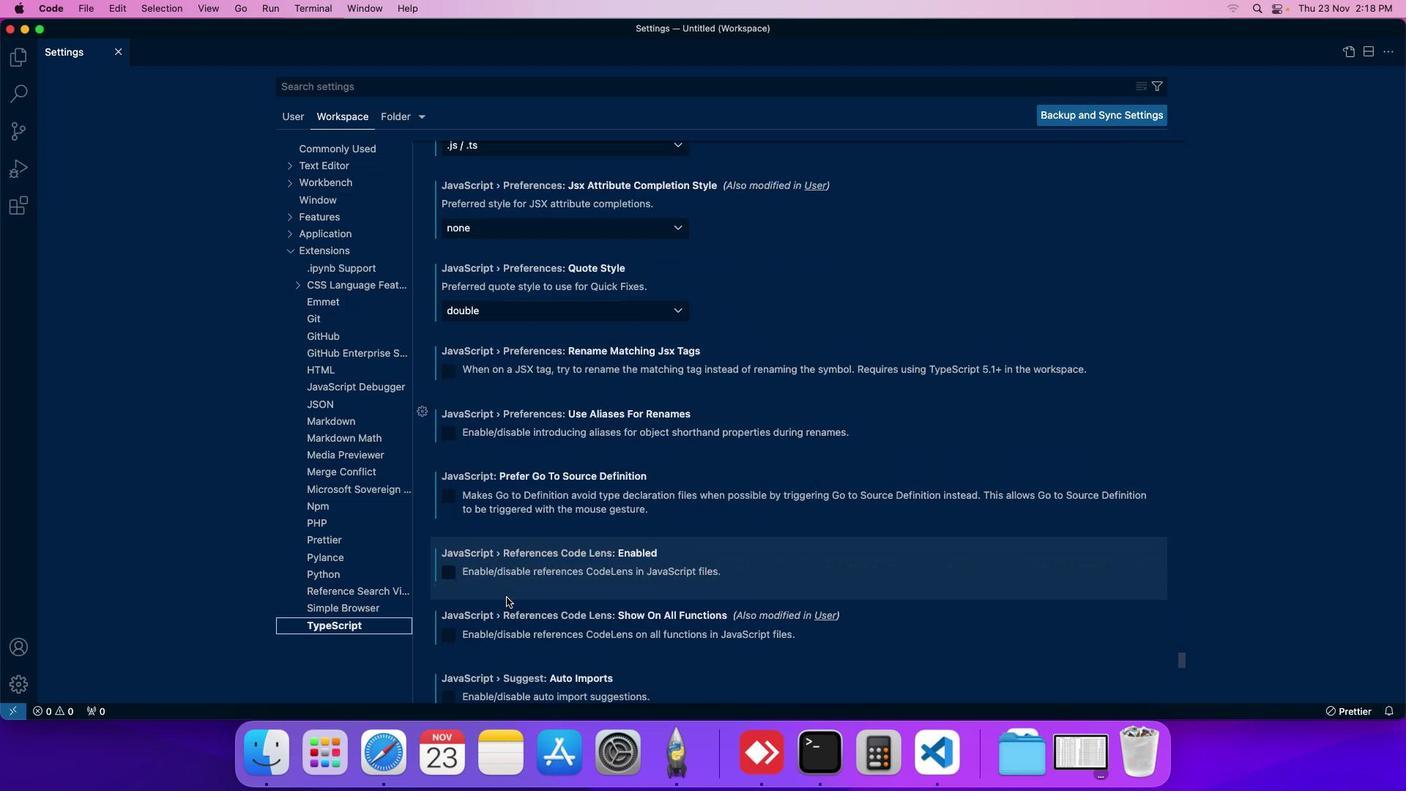 
Action: Mouse scrolled (504, 594) with delta (-2, -2)
Screenshot: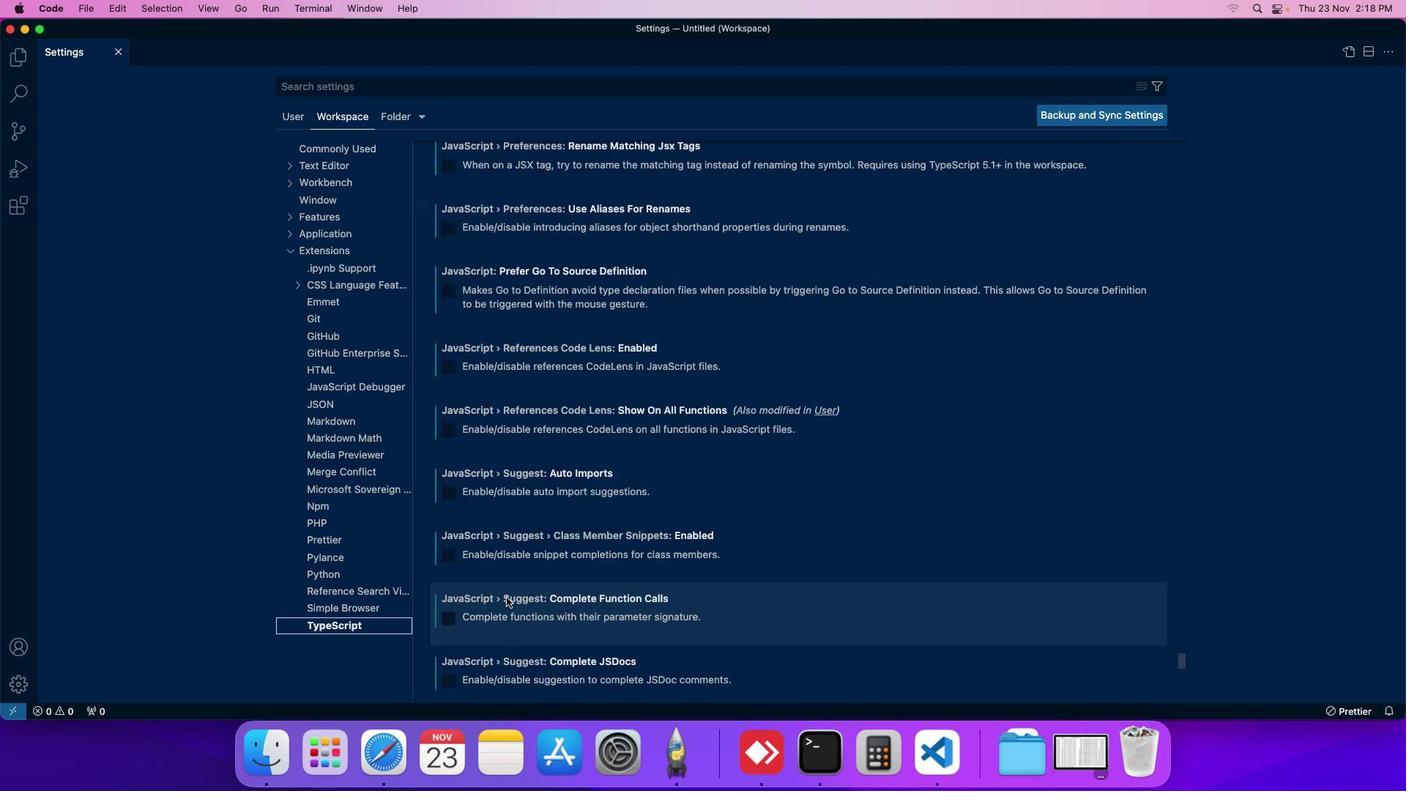 
Action: Mouse scrolled (504, 594) with delta (-2, -2)
Screenshot: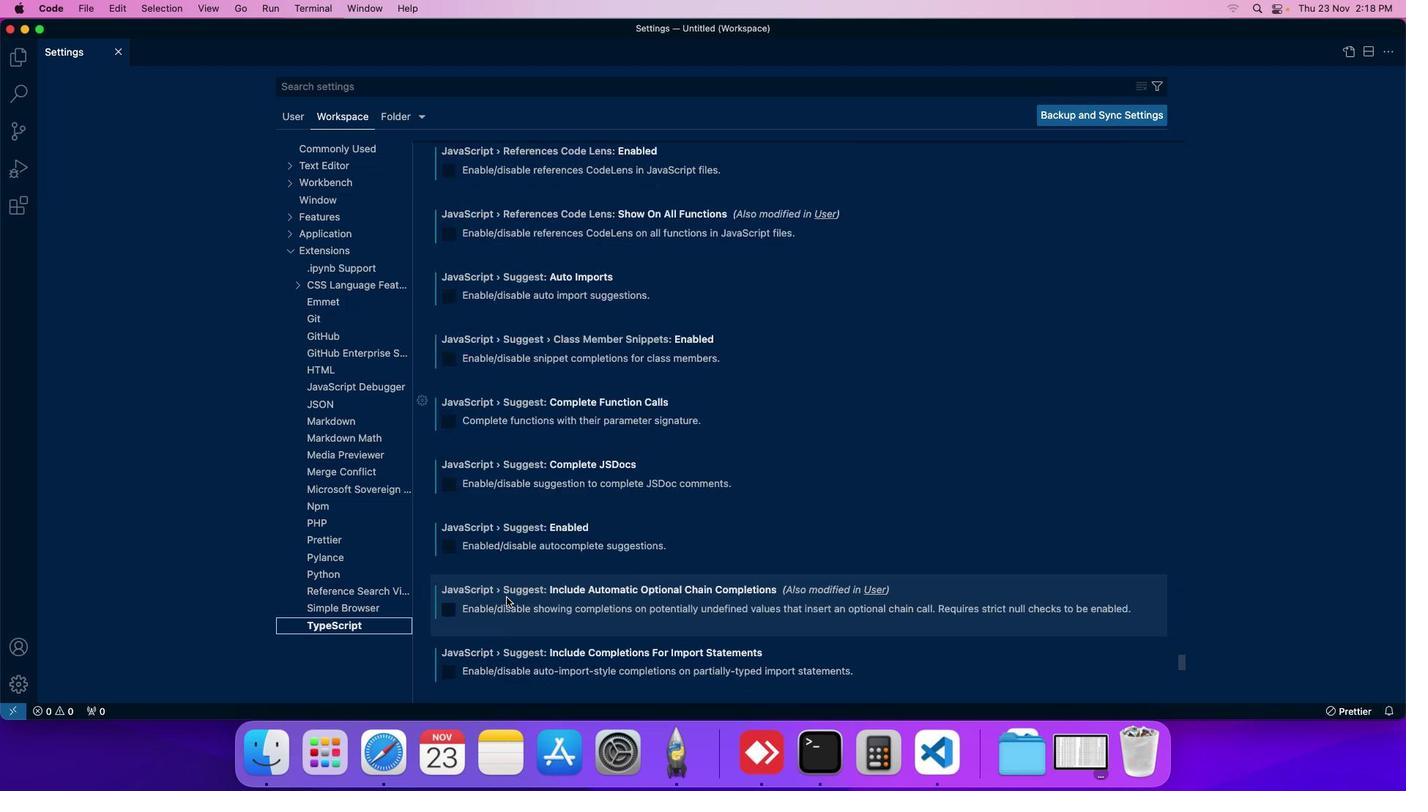 
Action: Mouse scrolled (504, 594) with delta (-2, -2)
Screenshot: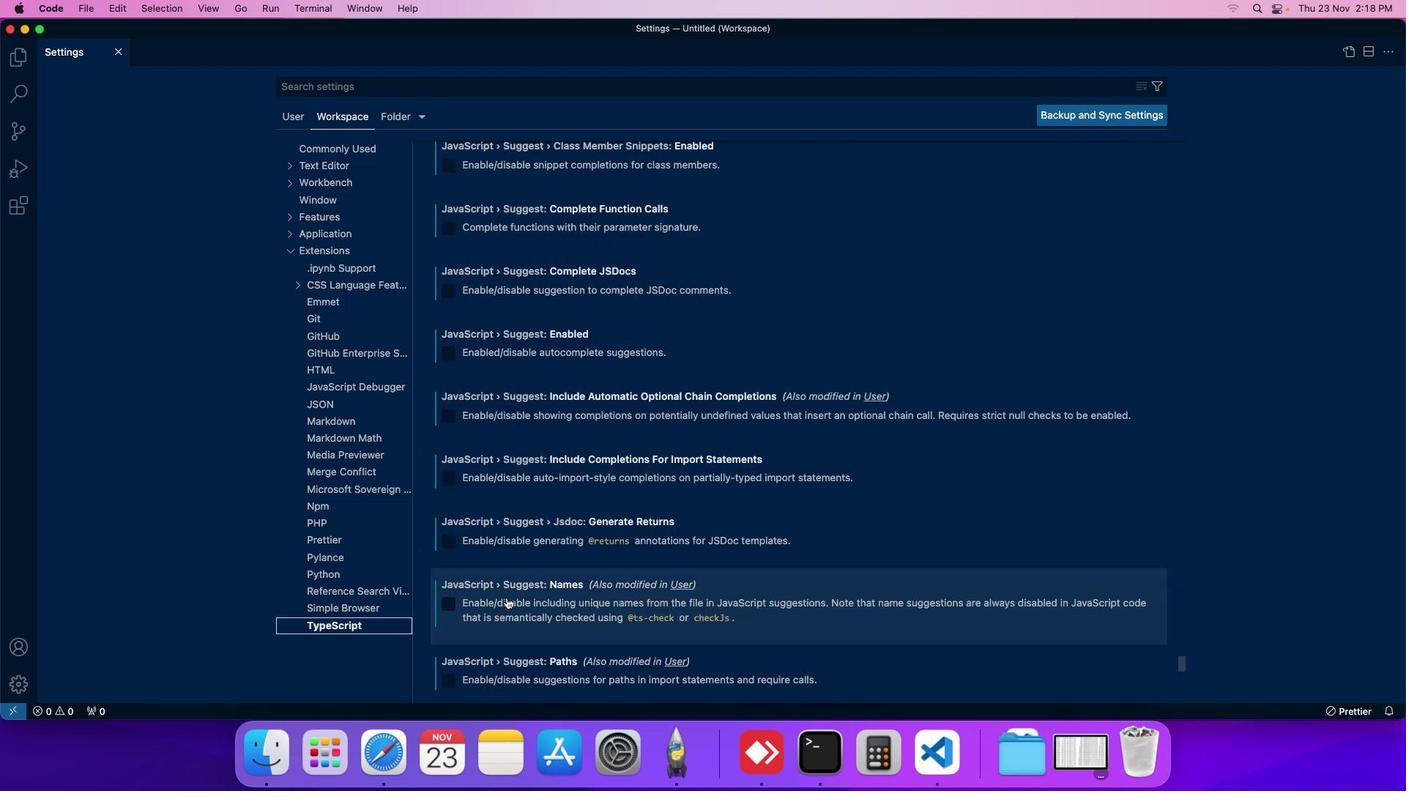 
Action: Mouse moved to (503, 594)
Screenshot: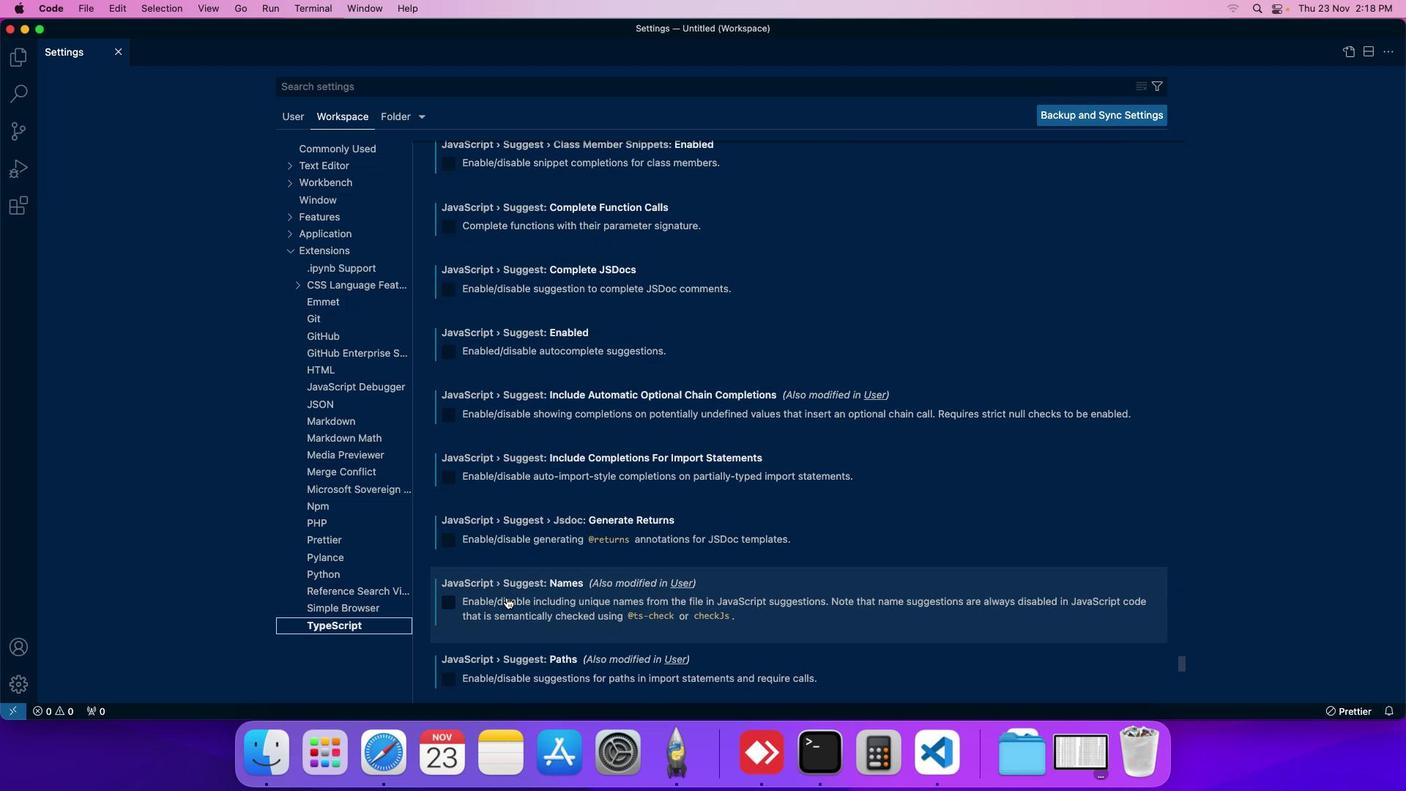 
Action: Mouse scrolled (503, 594) with delta (-2, -2)
Screenshot: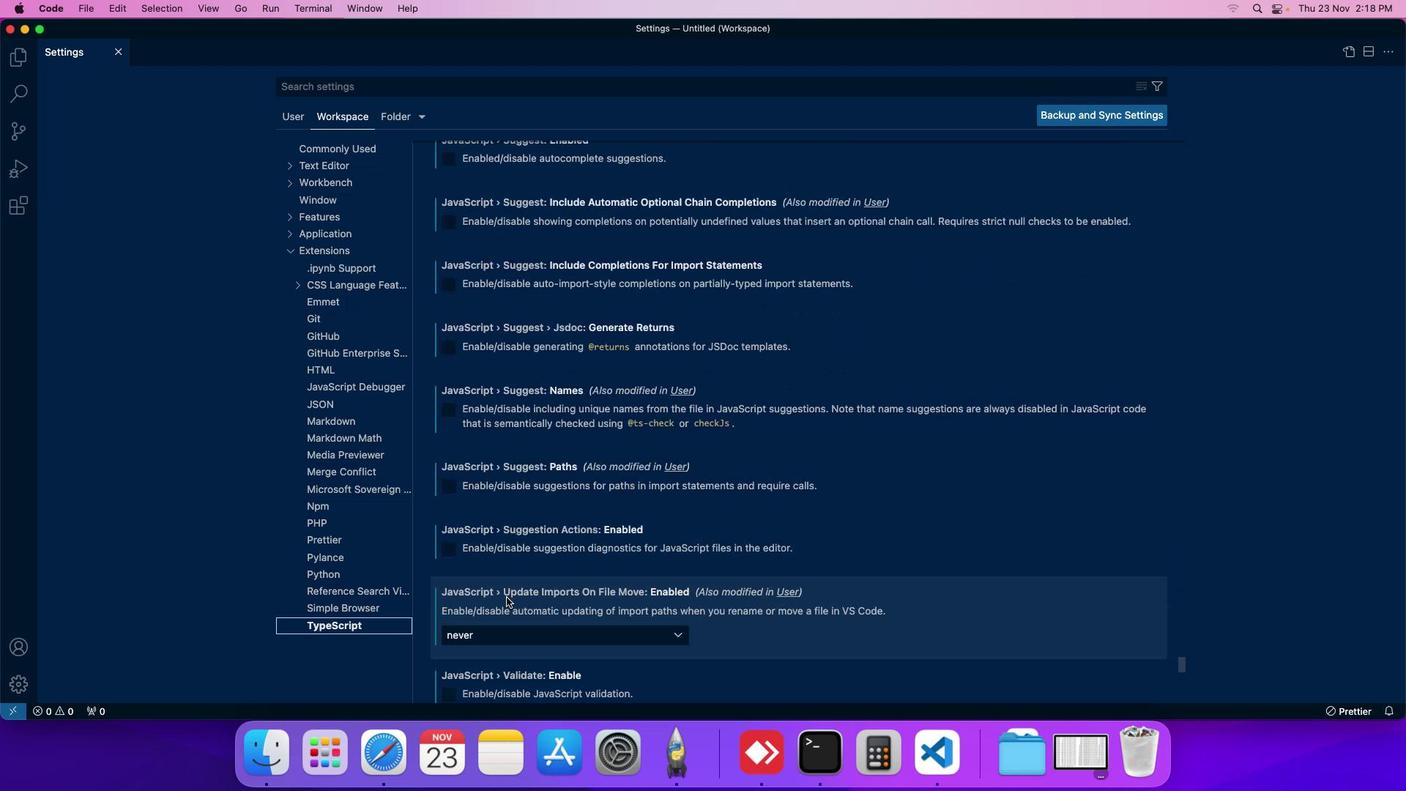 
Action: Mouse scrolled (503, 594) with delta (-2, -2)
Screenshot: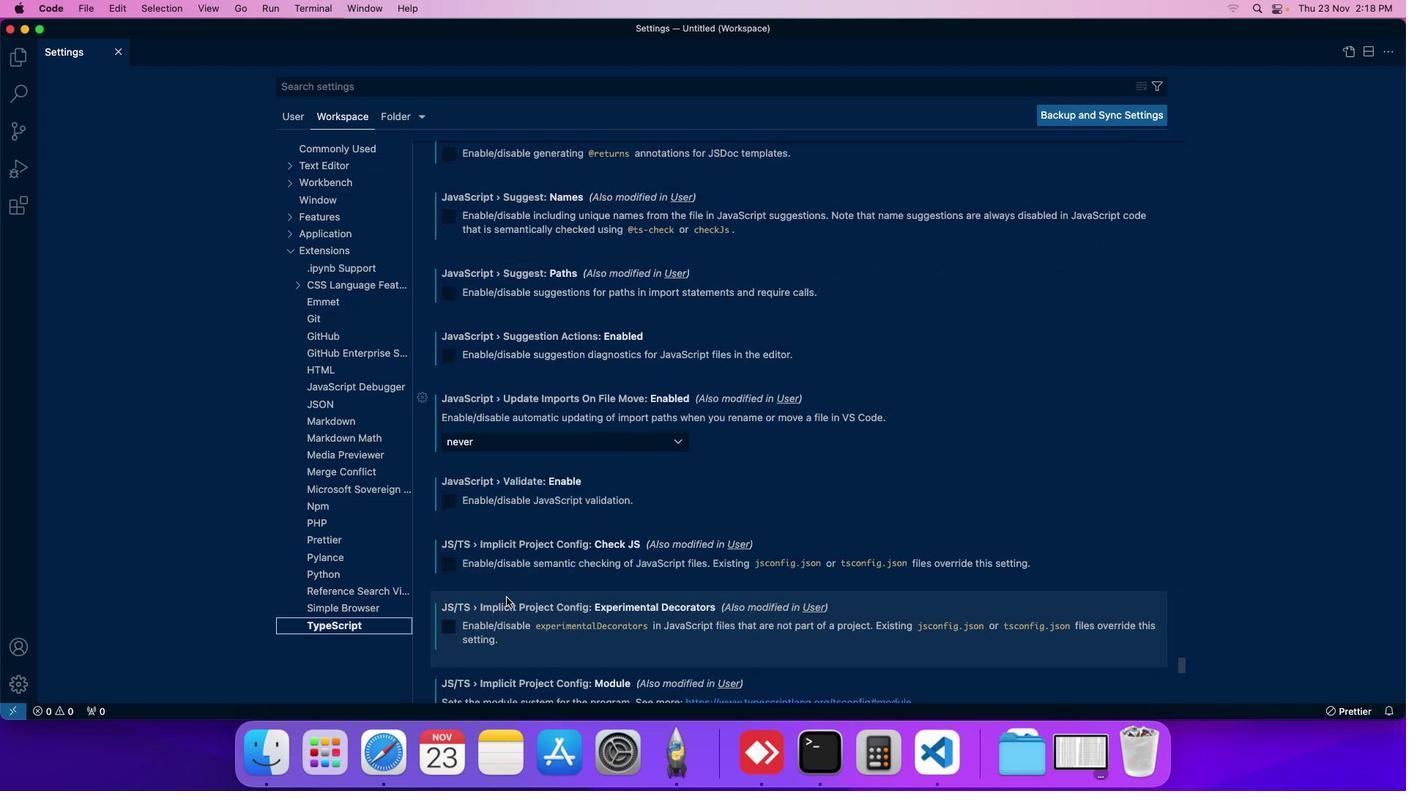 
Action: Mouse scrolled (503, 594) with delta (-2, -2)
Screenshot: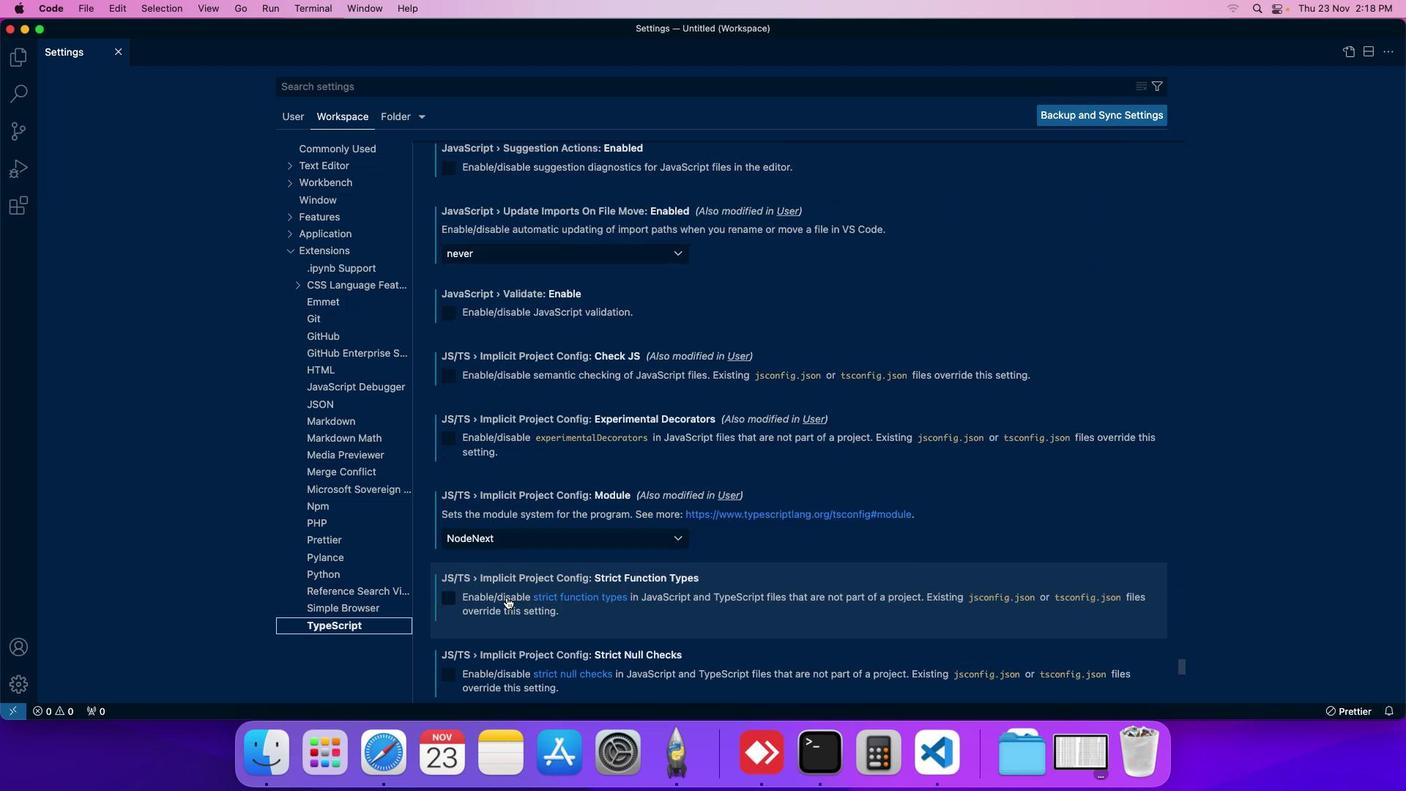 
Action: Mouse scrolled (503, 594) with delta (-2, -2)
Screenshot: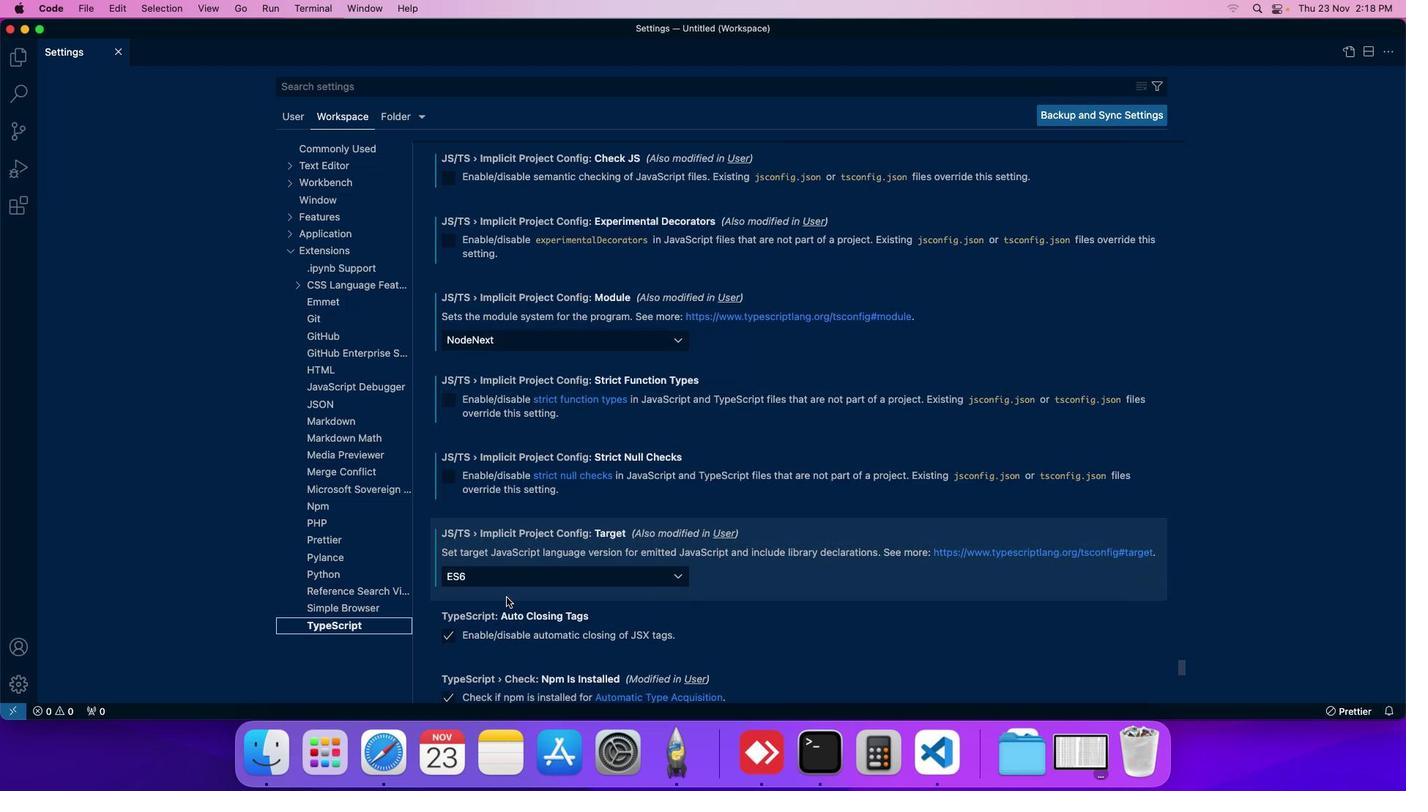 
Action: Mouse moved to (505, 570)
Screenshot: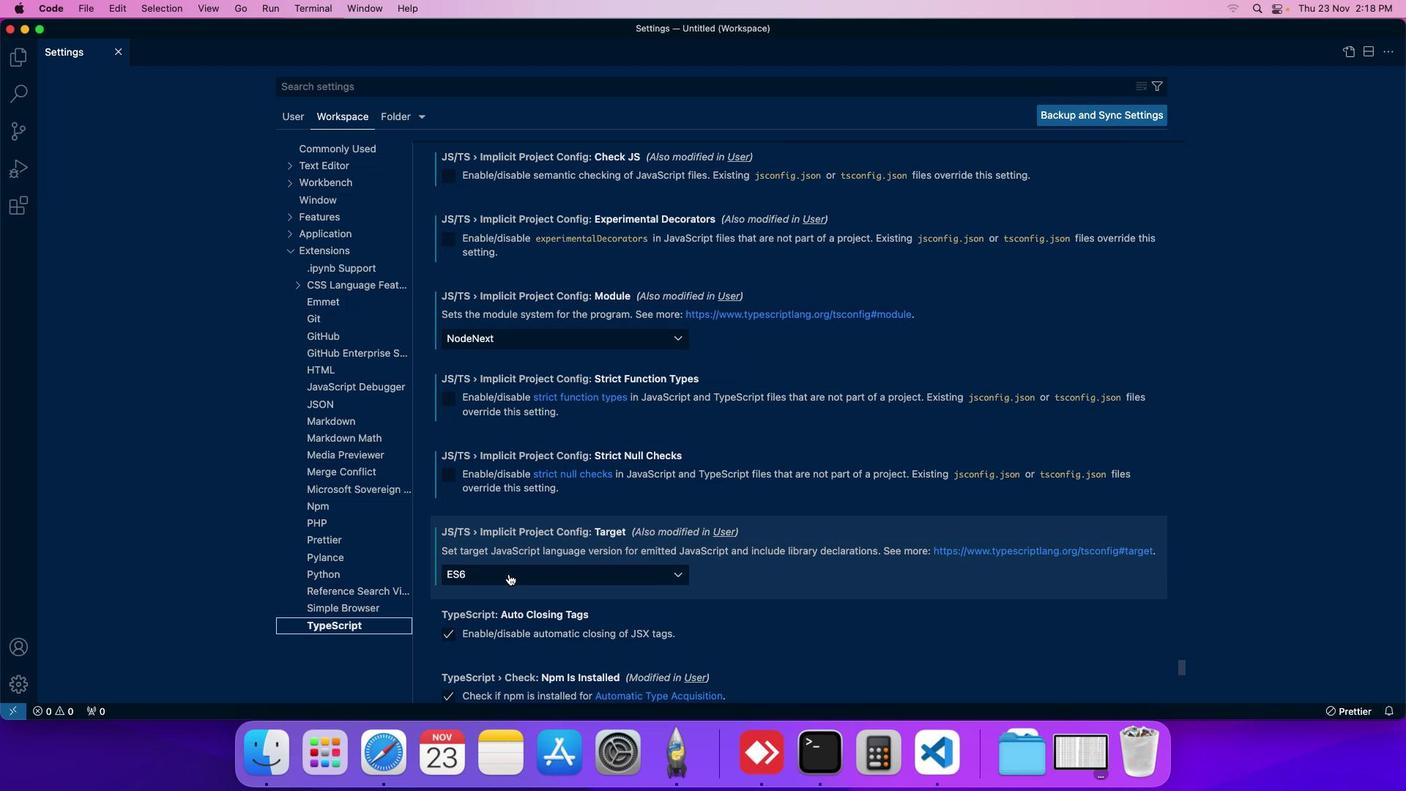 
Action: Mouse pressed left at (505, 570)
Screenshot: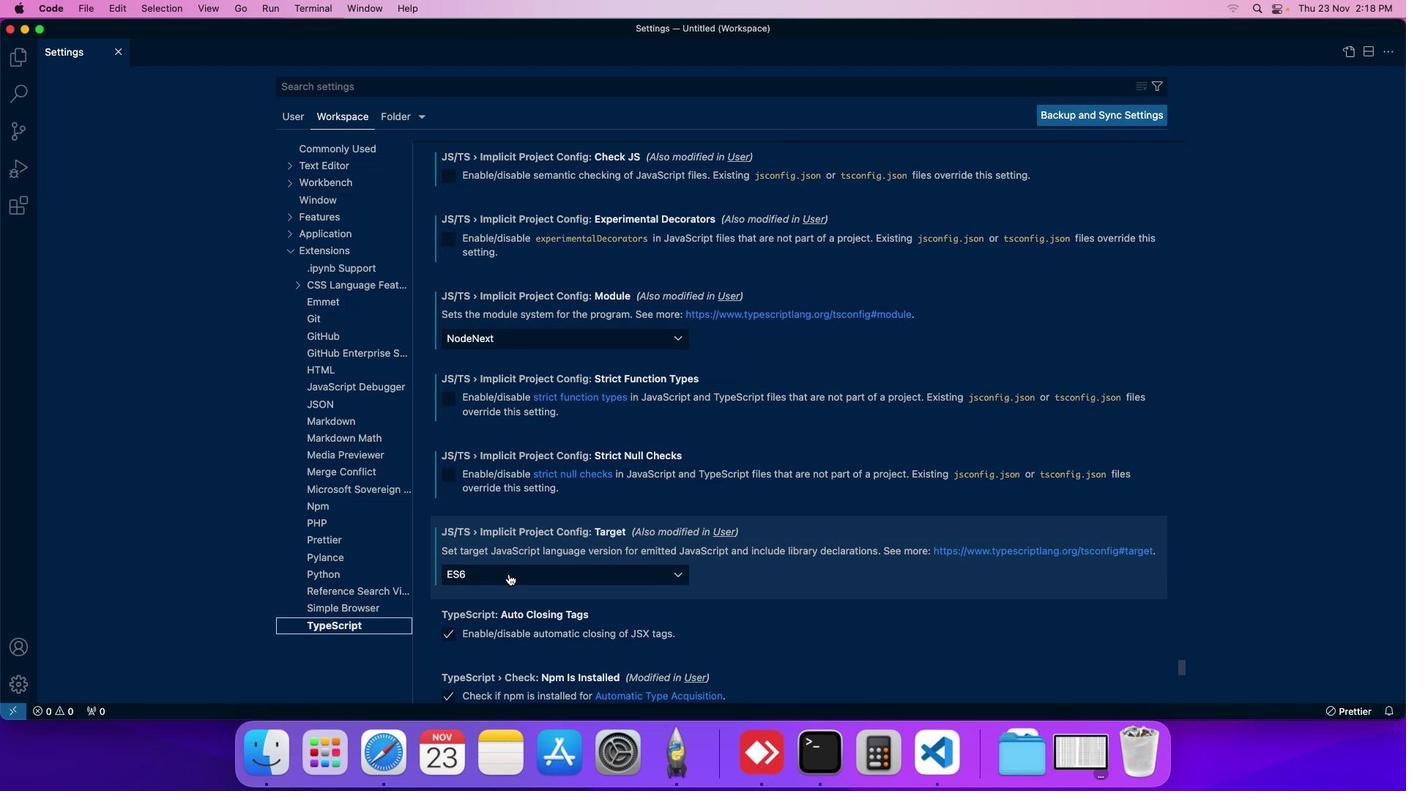 
Action: Mouse moved to (468, 637)
Screenshot: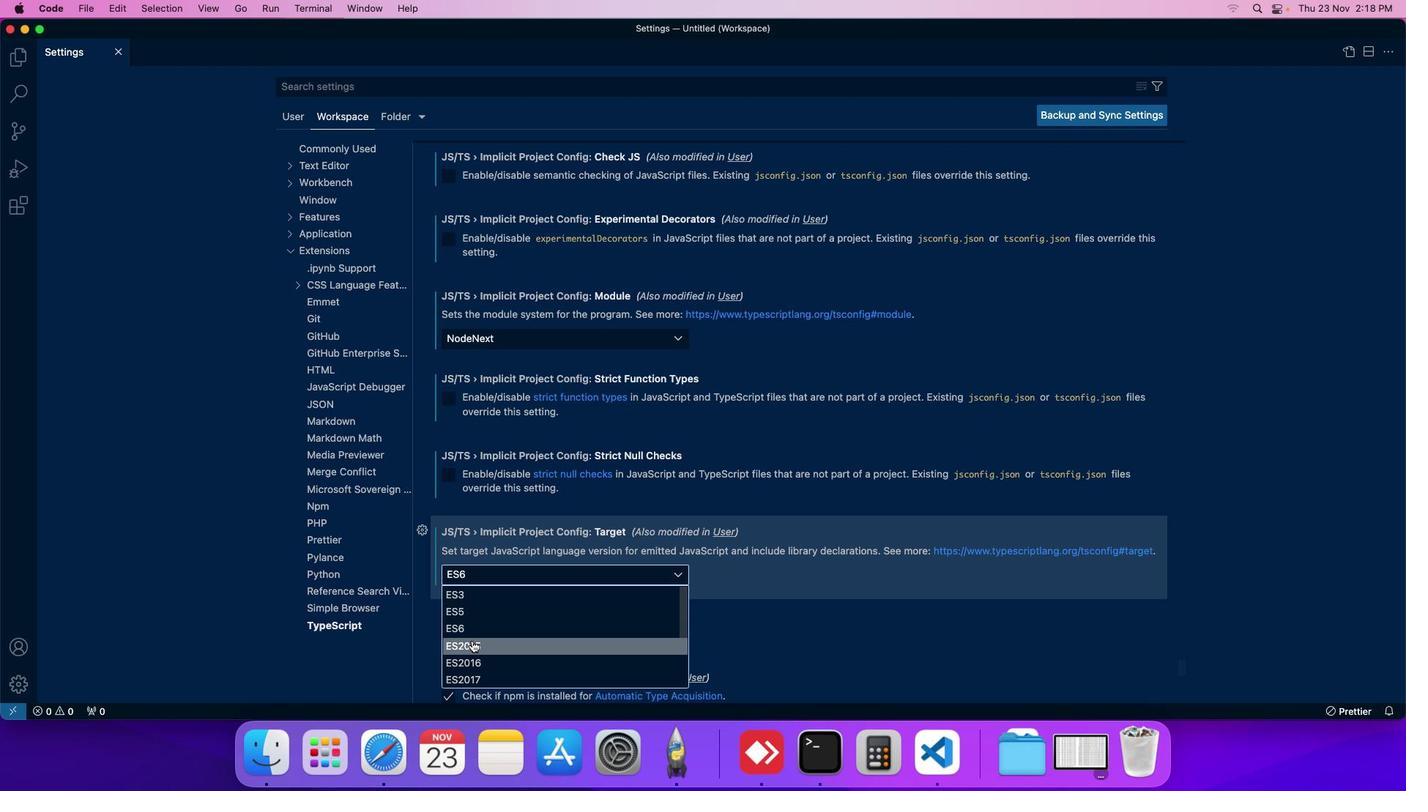 
Action: Mouse pressed left at (468, 637)
Screenshot: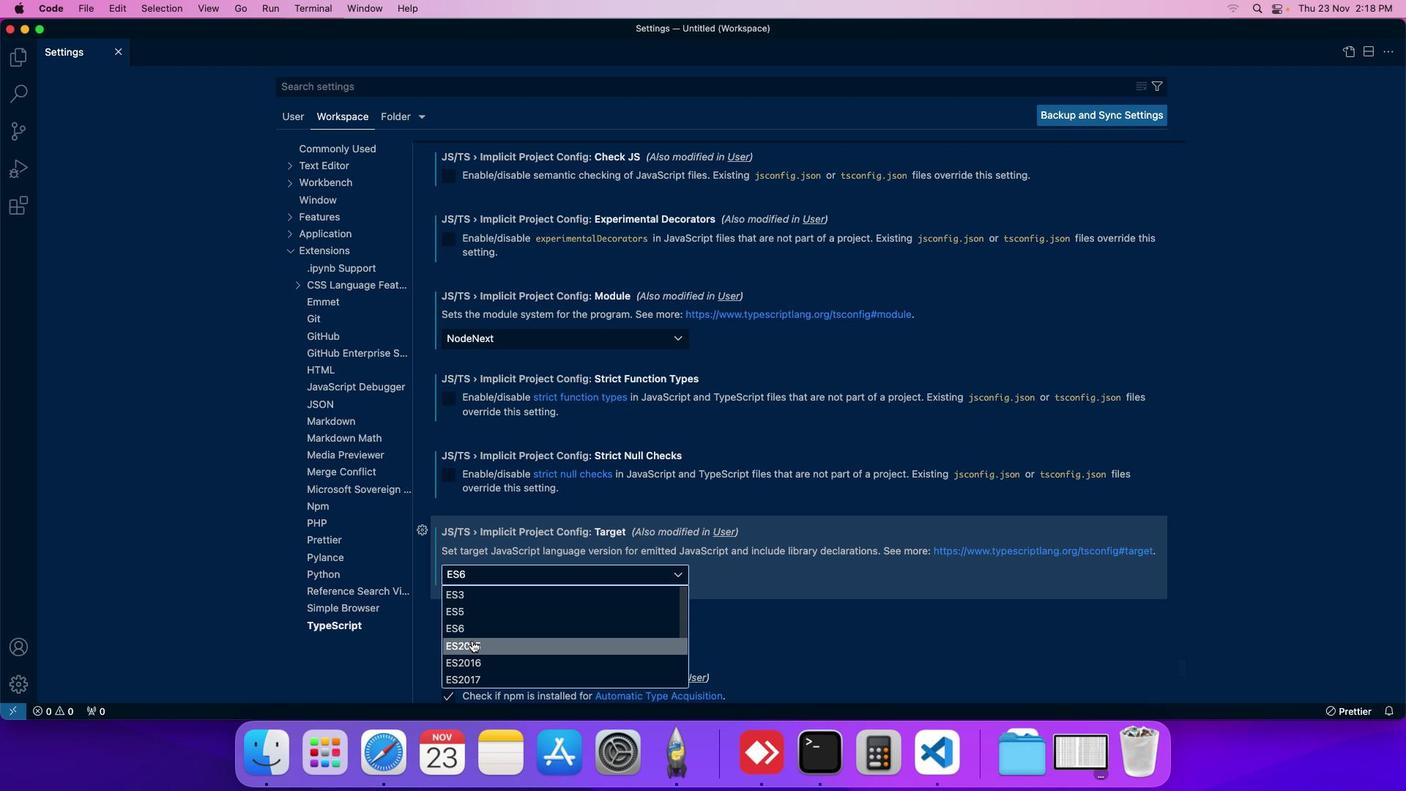 
Action: Mouse moved to (485, 584)
Screenshot: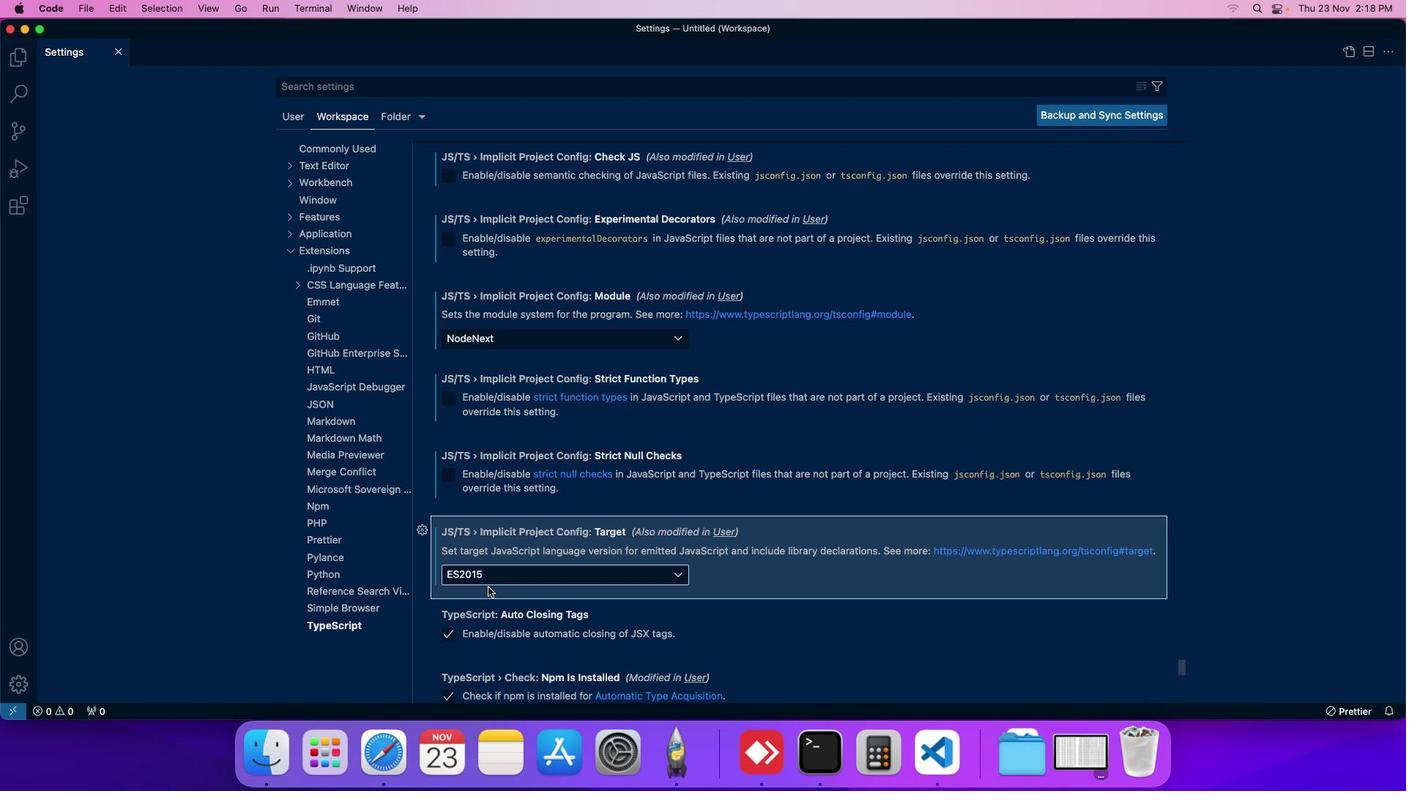 
